 Task: Find connections with filter location Séguéla with filter topic #HRwith filter profile language French with filter current company Extreme Networks with filter school Loyola School Jamshedpur with filter industry Oil and Gas with filter service category Grant Writing with filter keywords title Managing Partner
Action: Mouse moved to (602, 89)
Screenshot: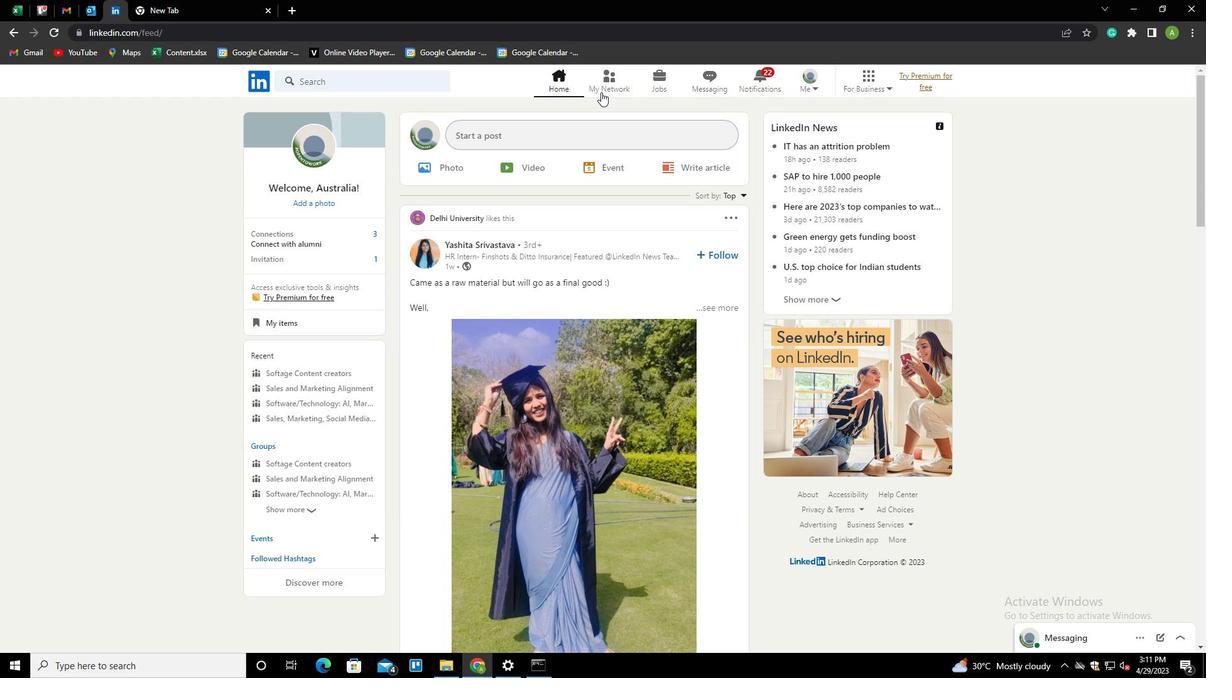 
Action: Mouse pressed left at (602, 89)
Screenshot: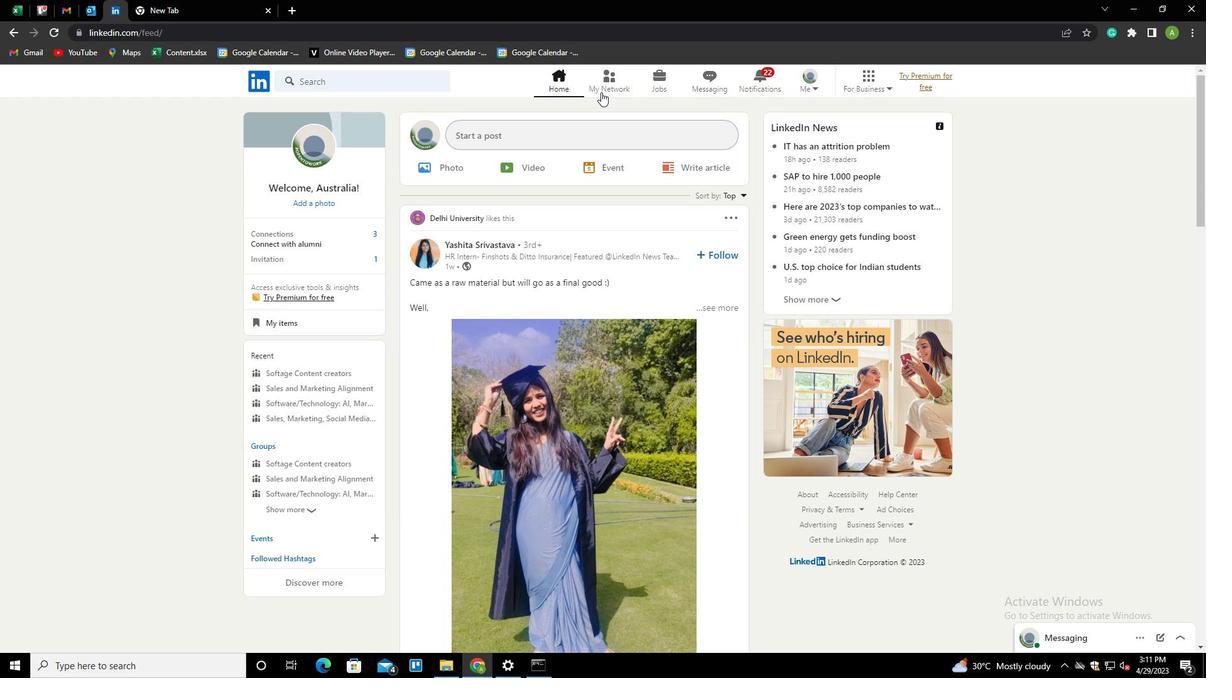 
Action: Mouse moved to (333, 157)
Screenshot: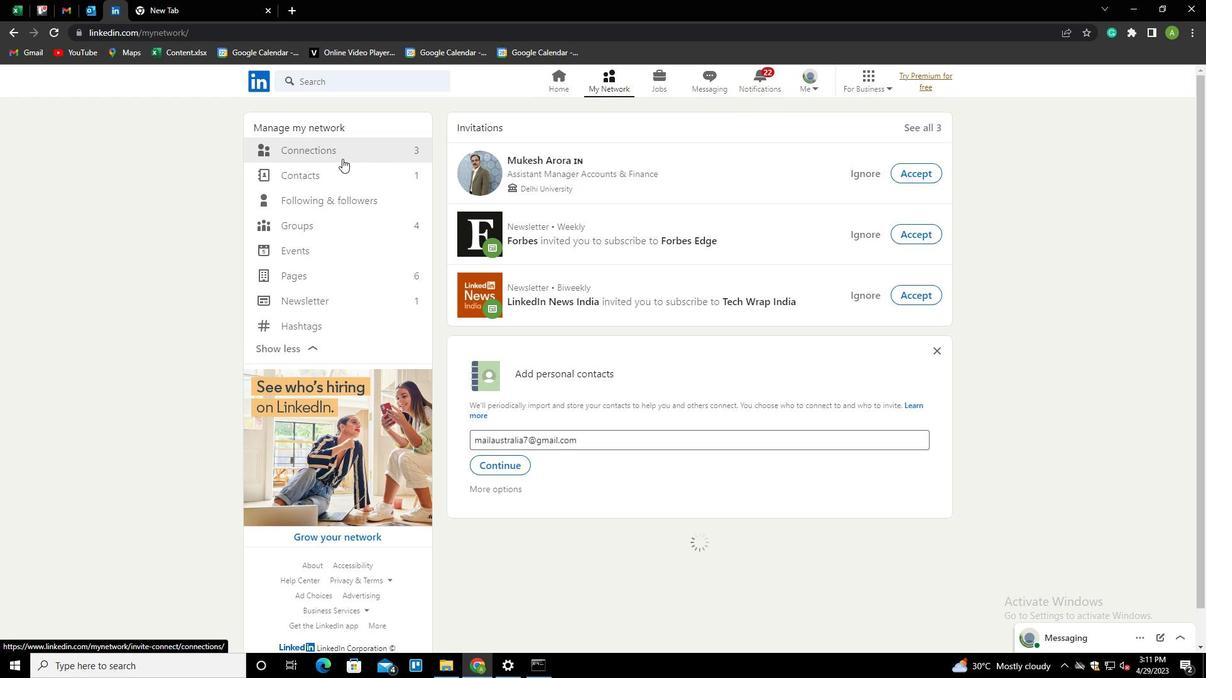 
Action: Mouse pressed left at (333, 157)
Screenshot: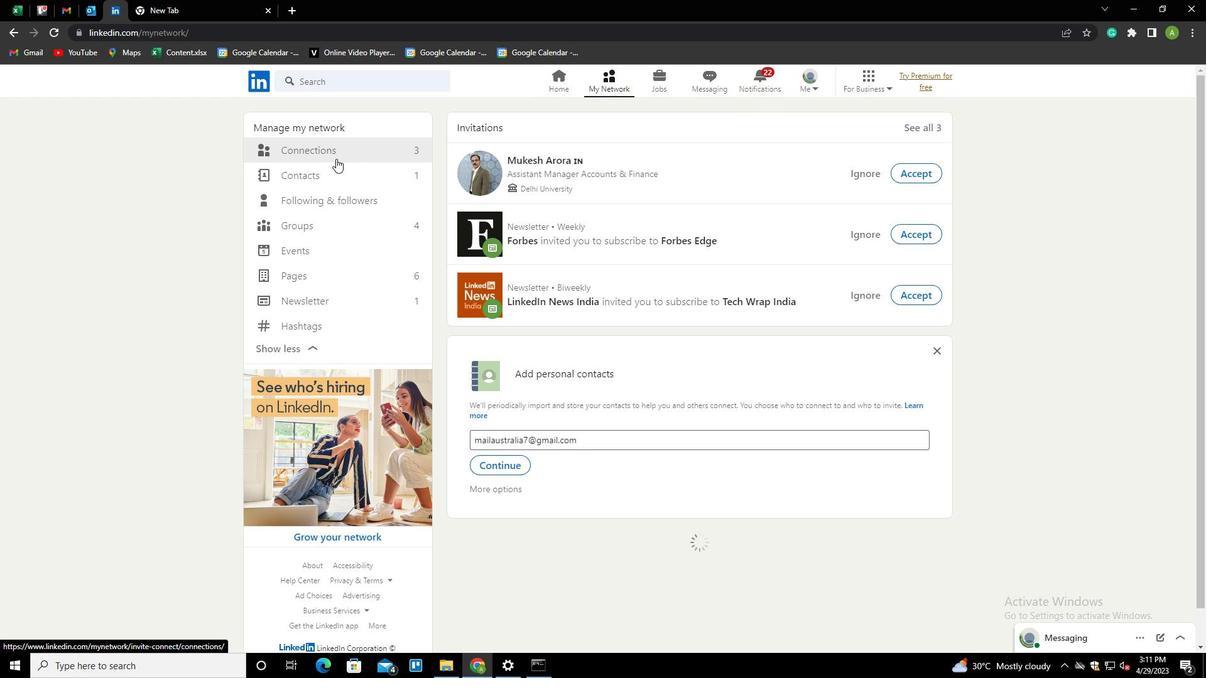 
Action: Mouse moved to (686, 152)
Screenshot: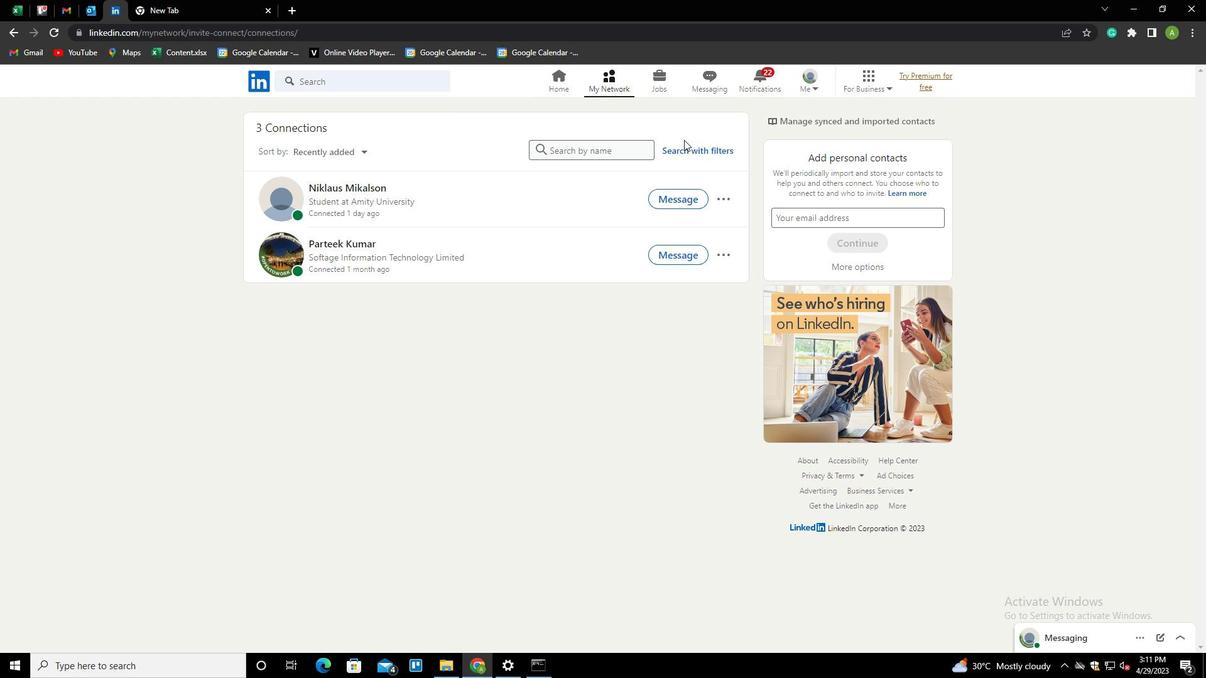 
Action: Mouse pressed left at (686, 152)
Screenshot: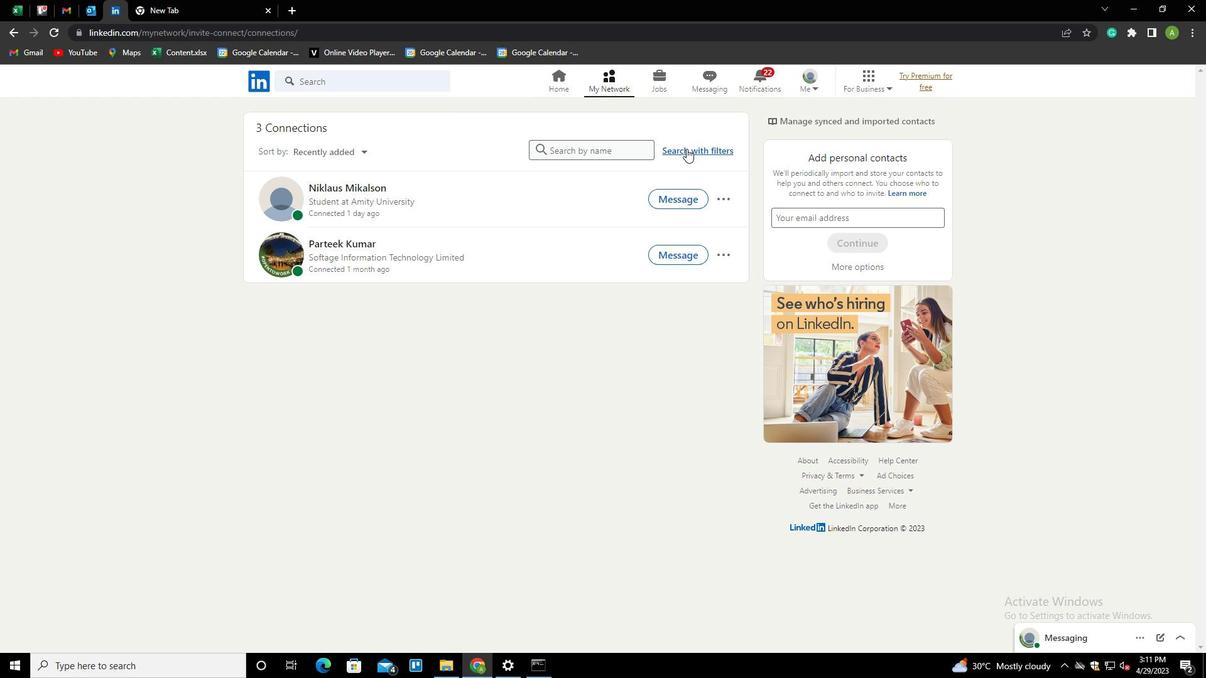 
Action: Mouse moved to (646, 116)
Screenshot: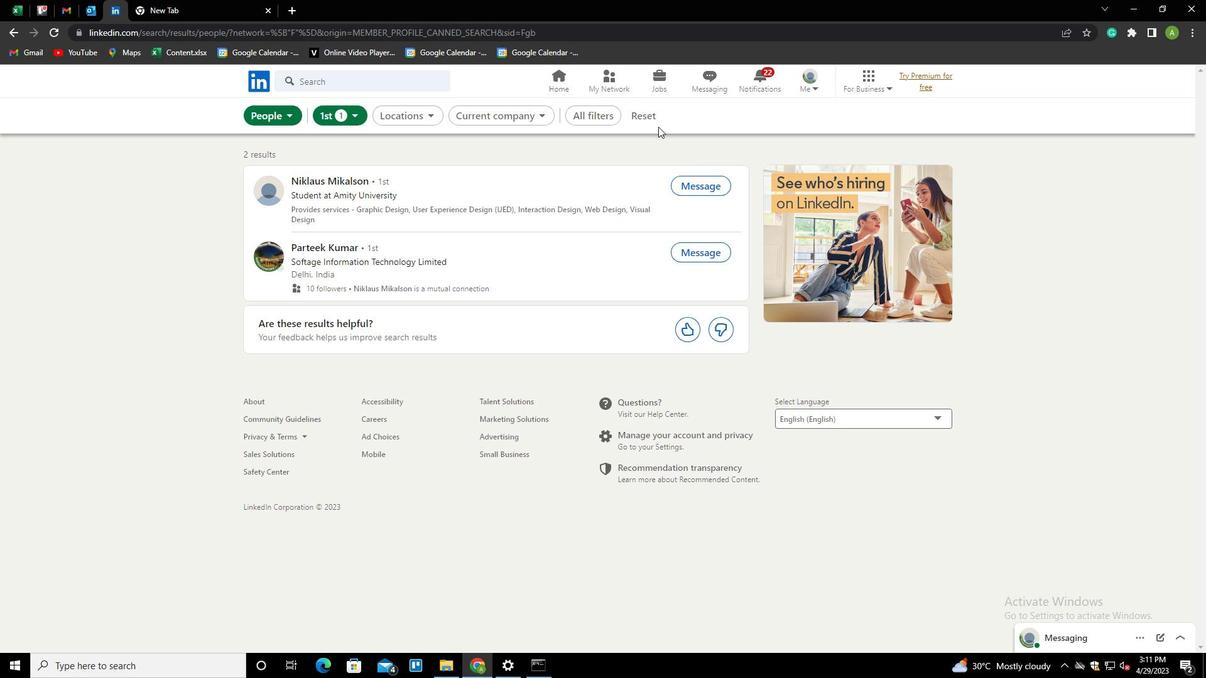 
Action: Mouse pressed left at (646, 116)
Screenshot: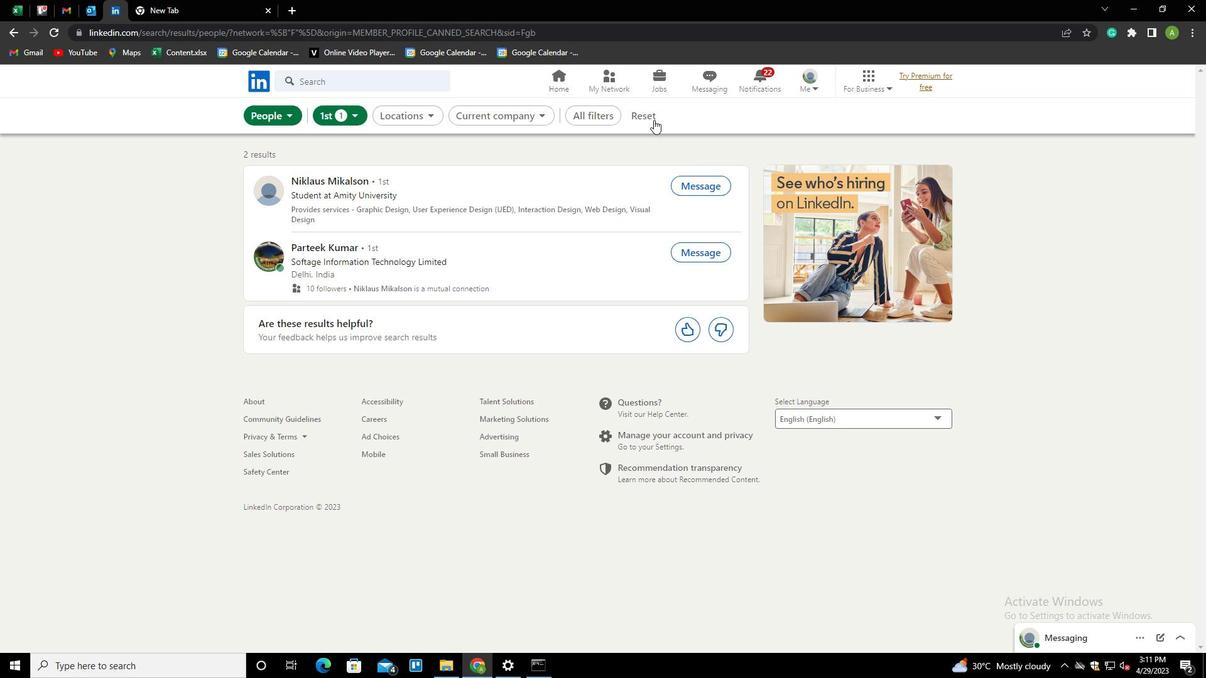 
Action: Mouse moved to (618, 115)
Screenshot: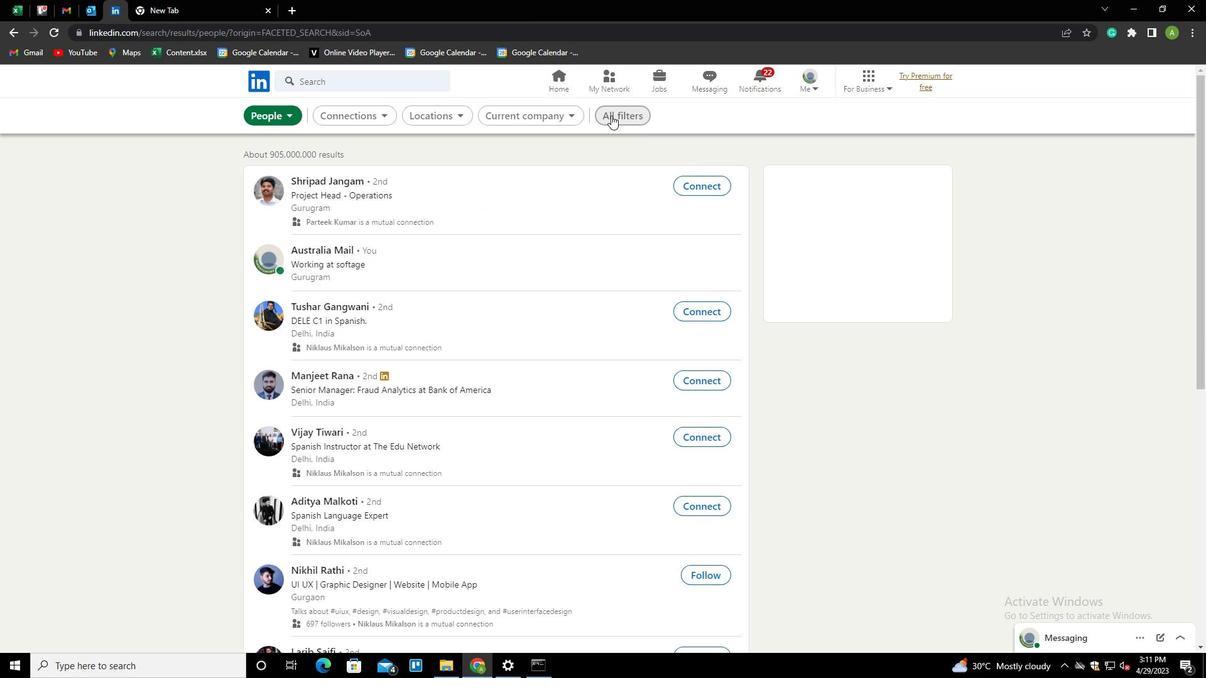 
Action: Mouse pressed left at (618, 115)
Screenshot: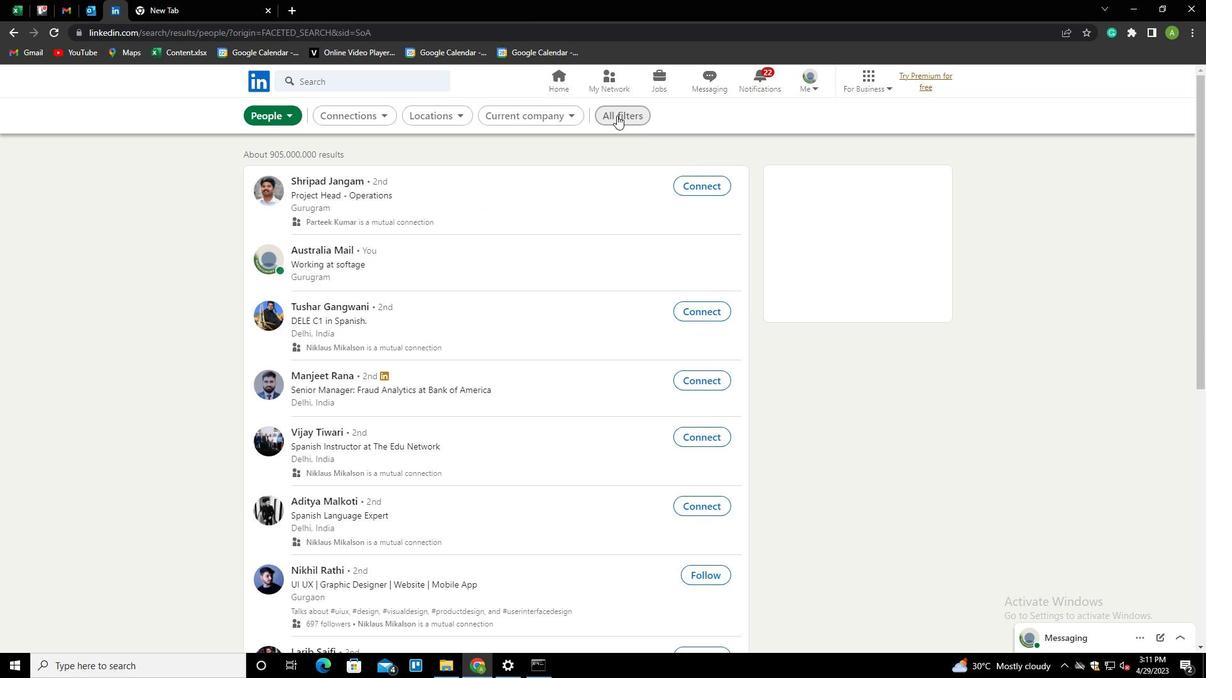 
Action: Mouse moved to (1104, 386)
Screenshot: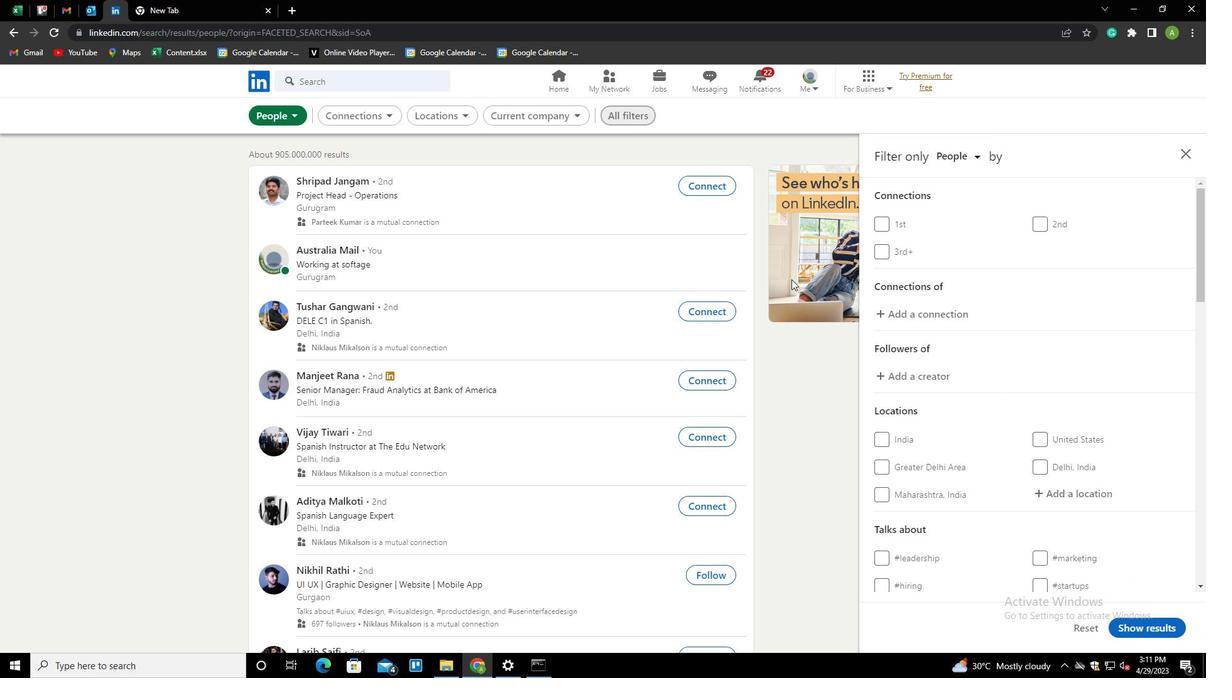 
Action: Mouse scrolled (1104, 385) with delta (0, 0)
Screenshot: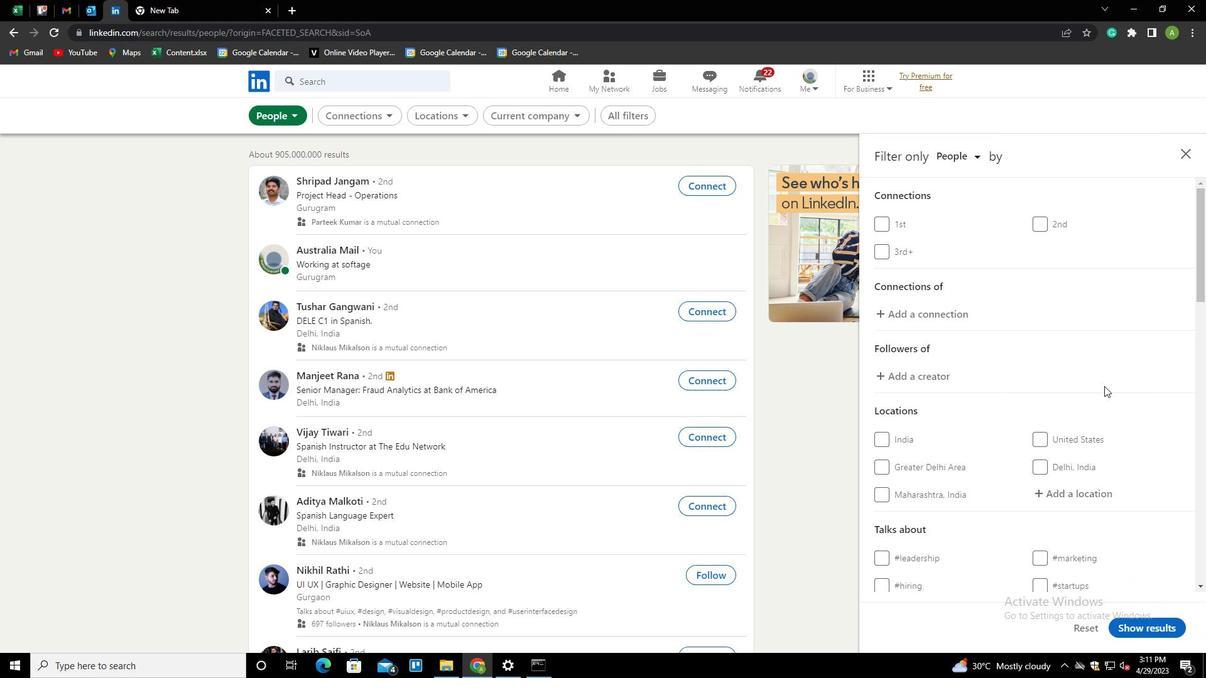 
Action: Mouse scrolled (1104, 385) with delta (0, 0)
Screenshot: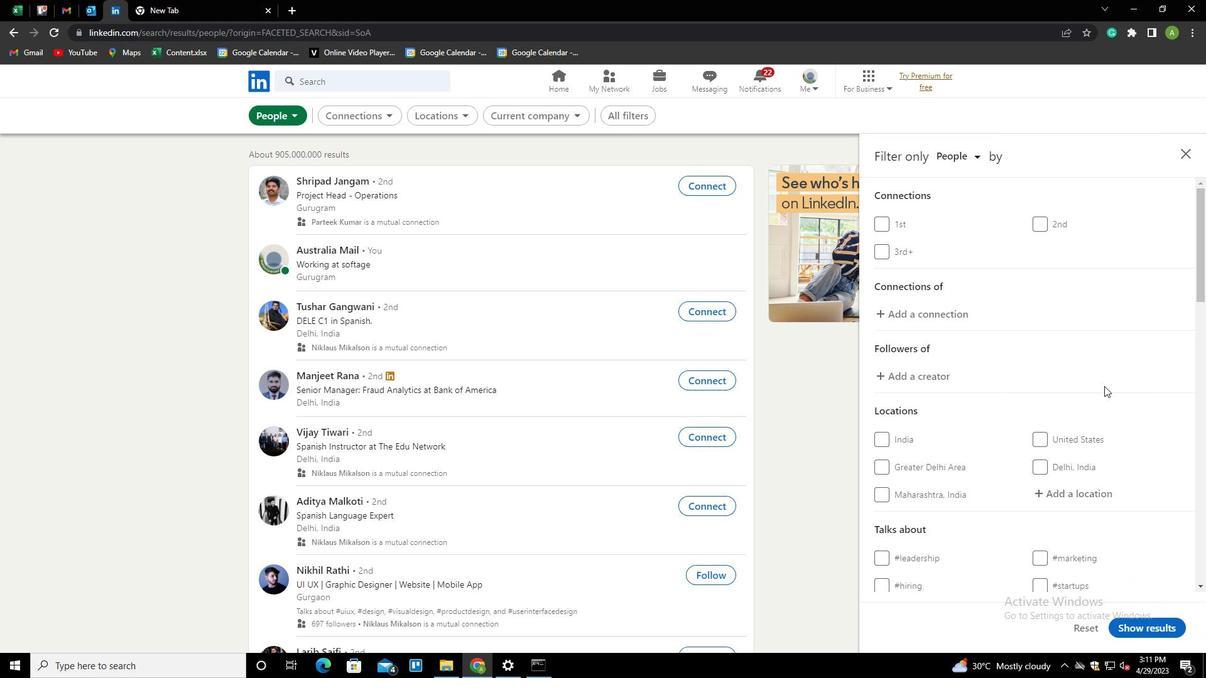 
Action: Mouse moved to (1063, 368)
Screenshot: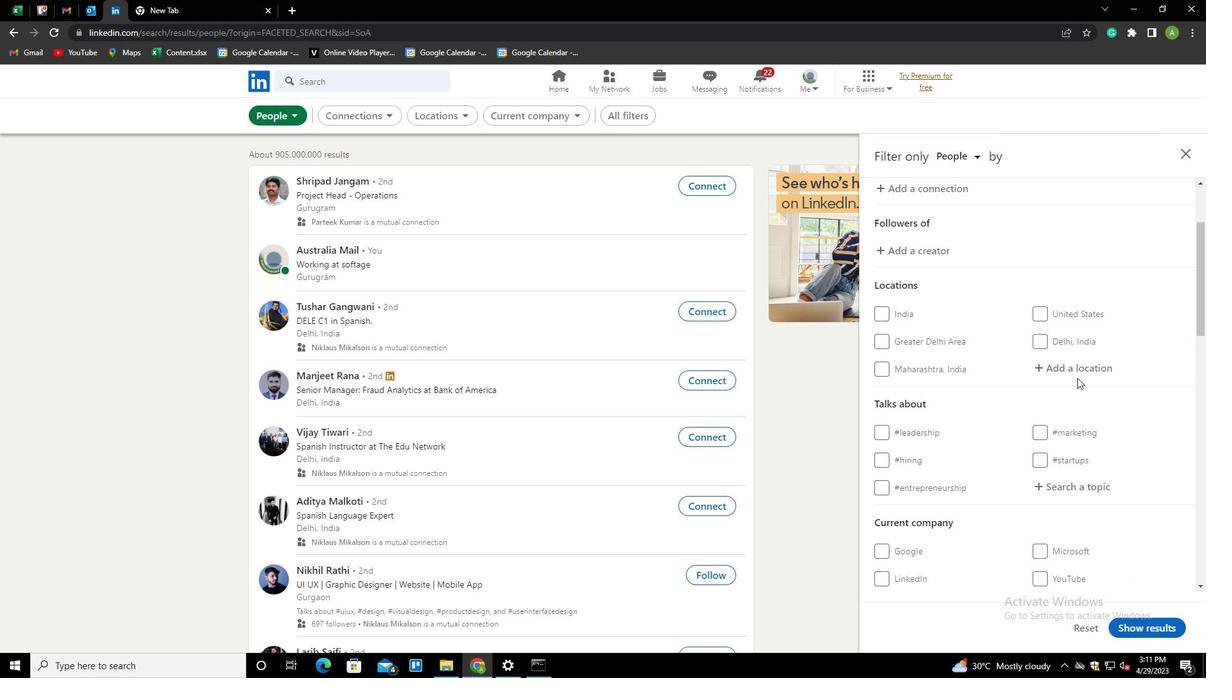 
Action: Mouse pressed left at (1063, 368)
Screenshot: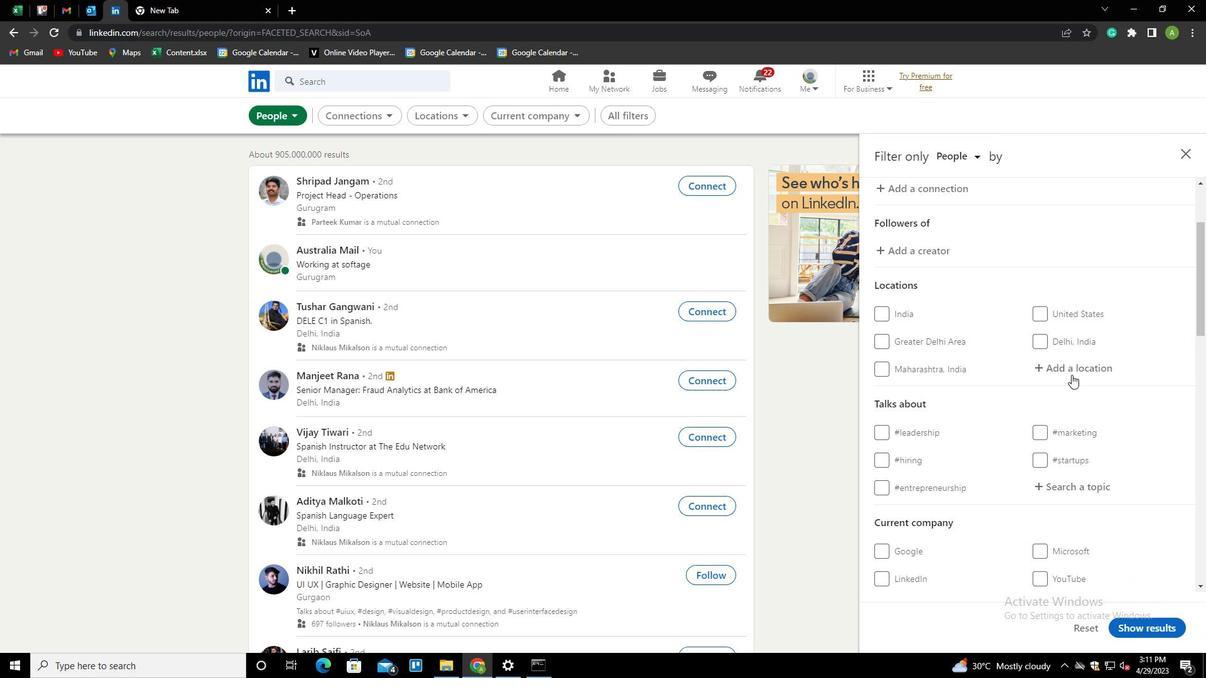 
Action: Mouse moved to (1064, 368)
Screenshot: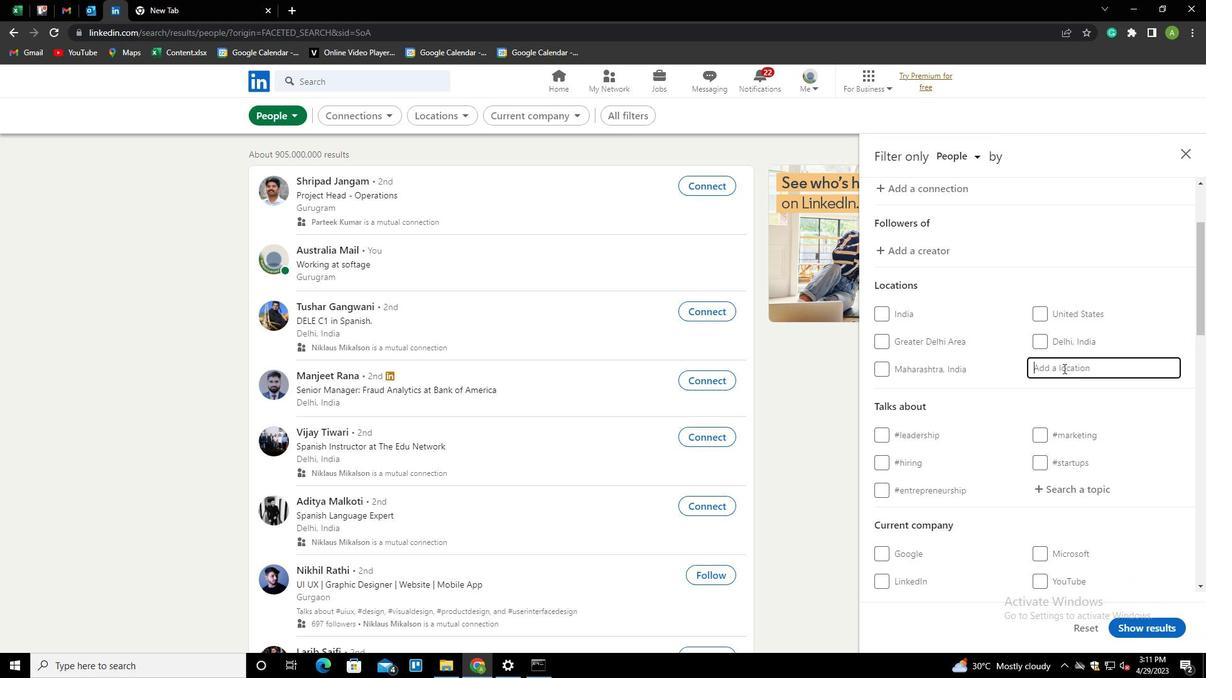 
Action: Mouse pressed left at (1064, 368)
Screenshot: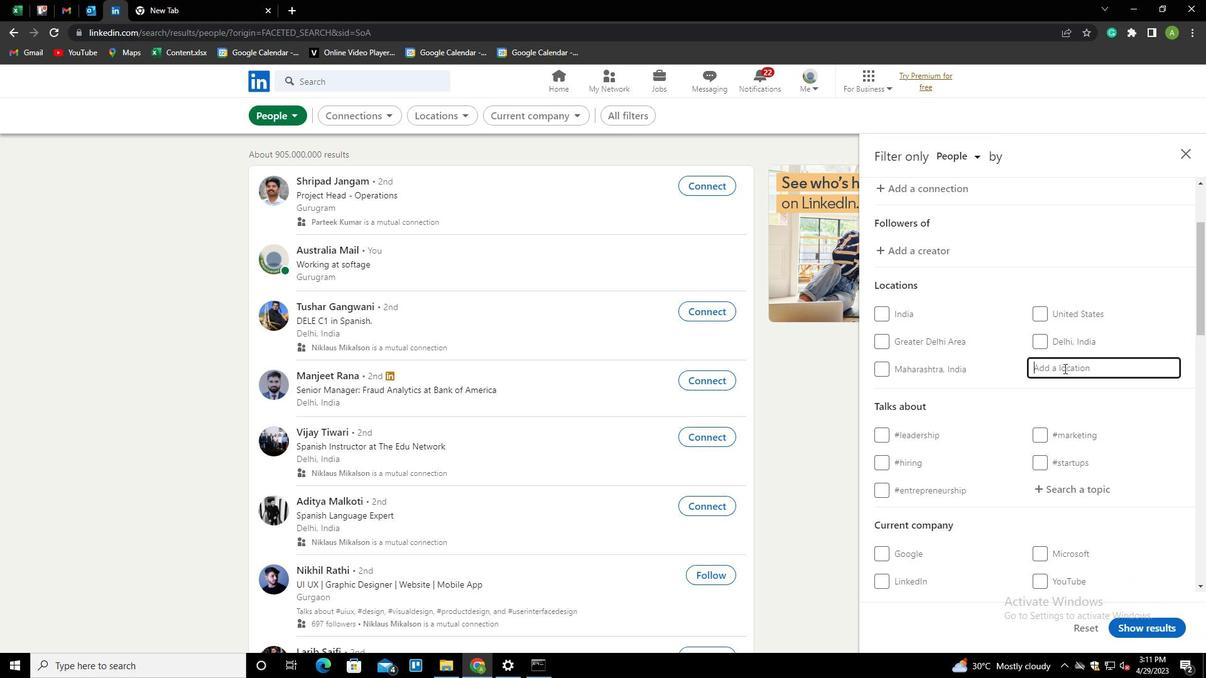 
Action: Key pressed <Key.shift>SEGUELA
Screenshot: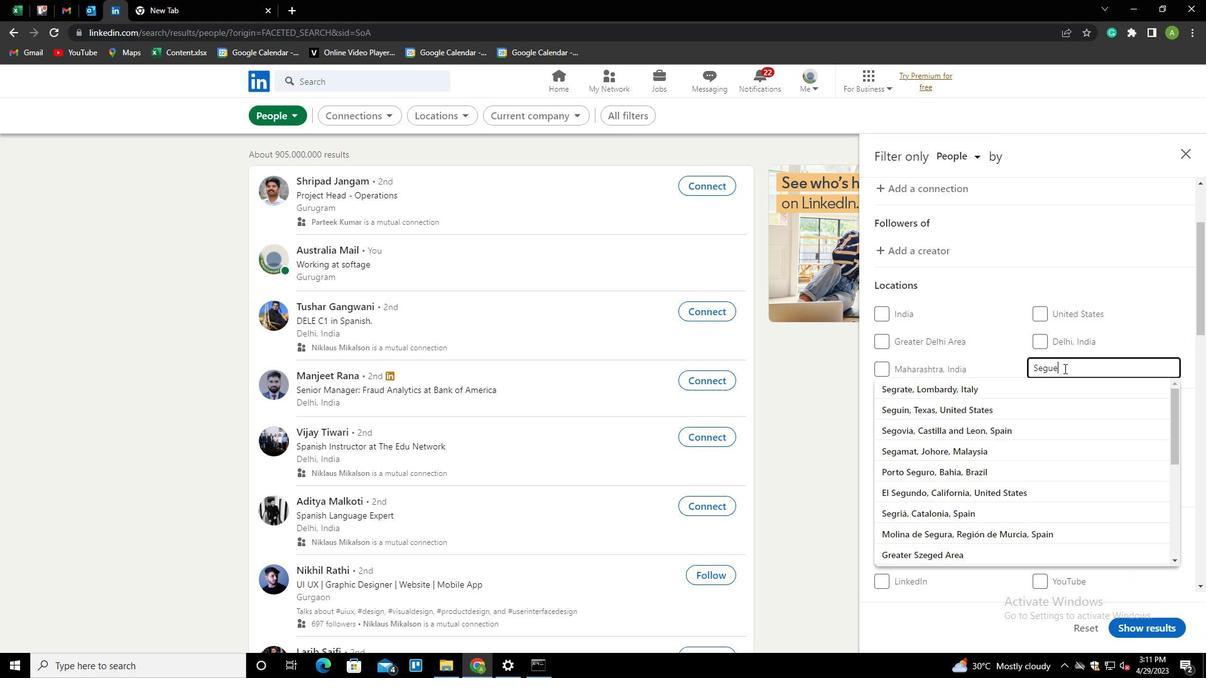 
Action: Mouse moved to (1150, 426)
Screenshot: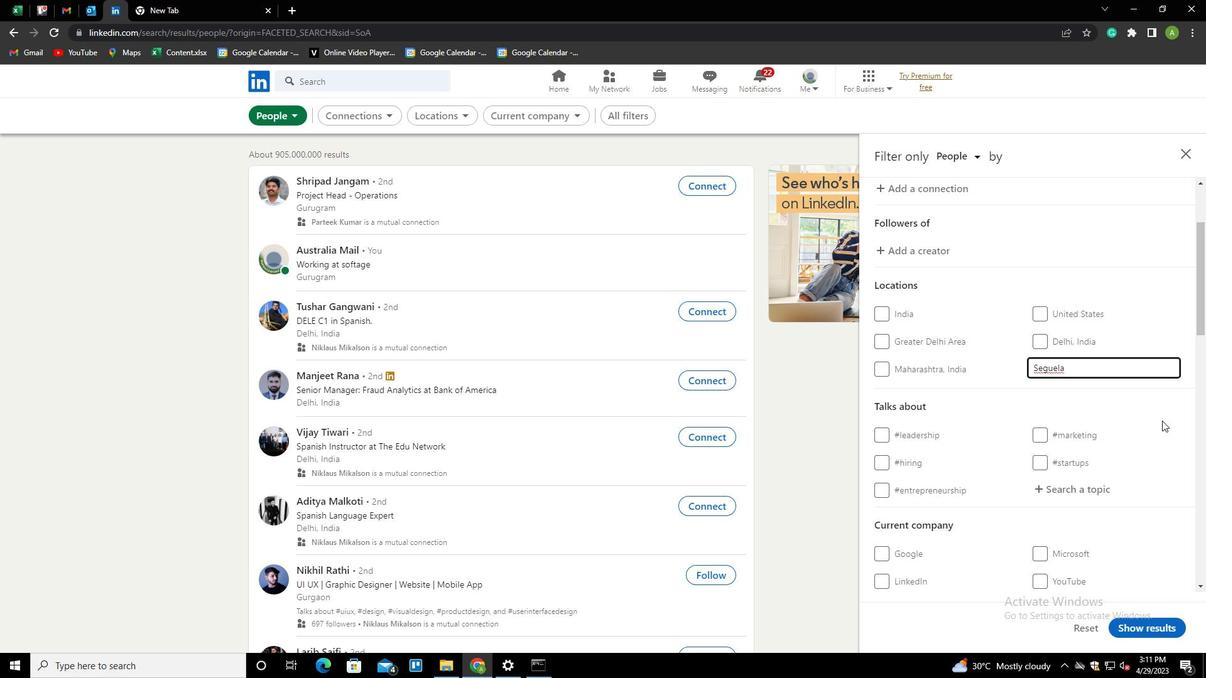 
Action: Mouse pressed left at (1150, 426)
Screenshot: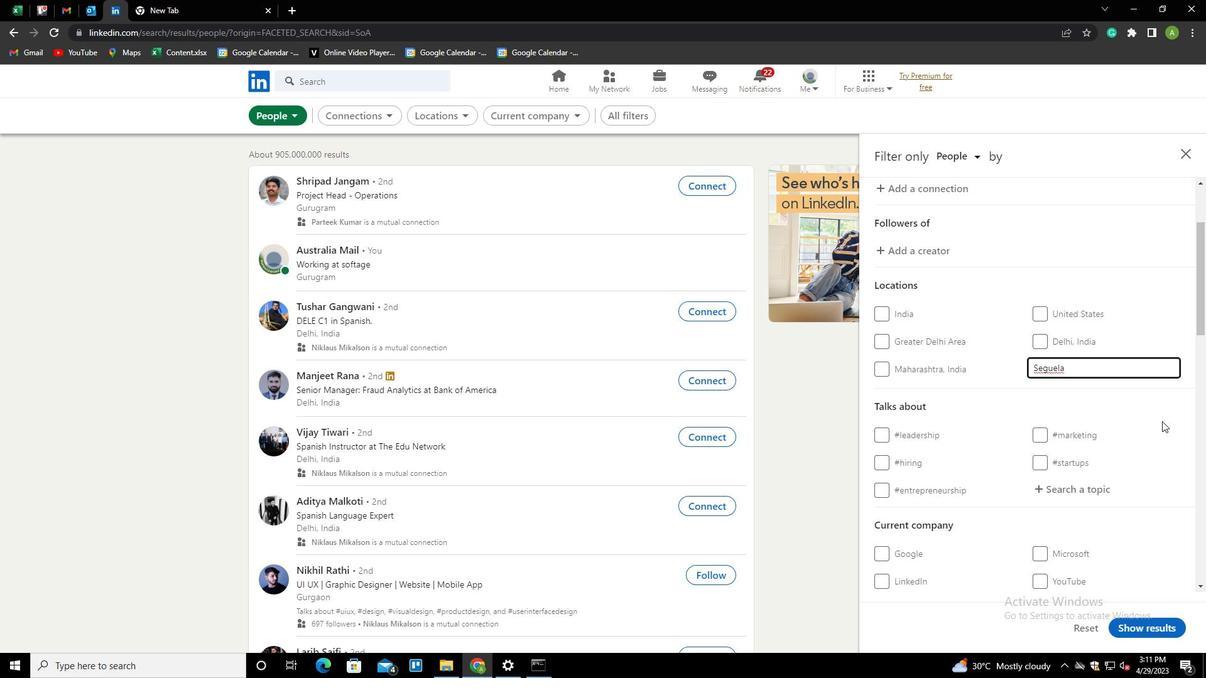 
Action: Mouse moved to (1091, 493)
Screenshot: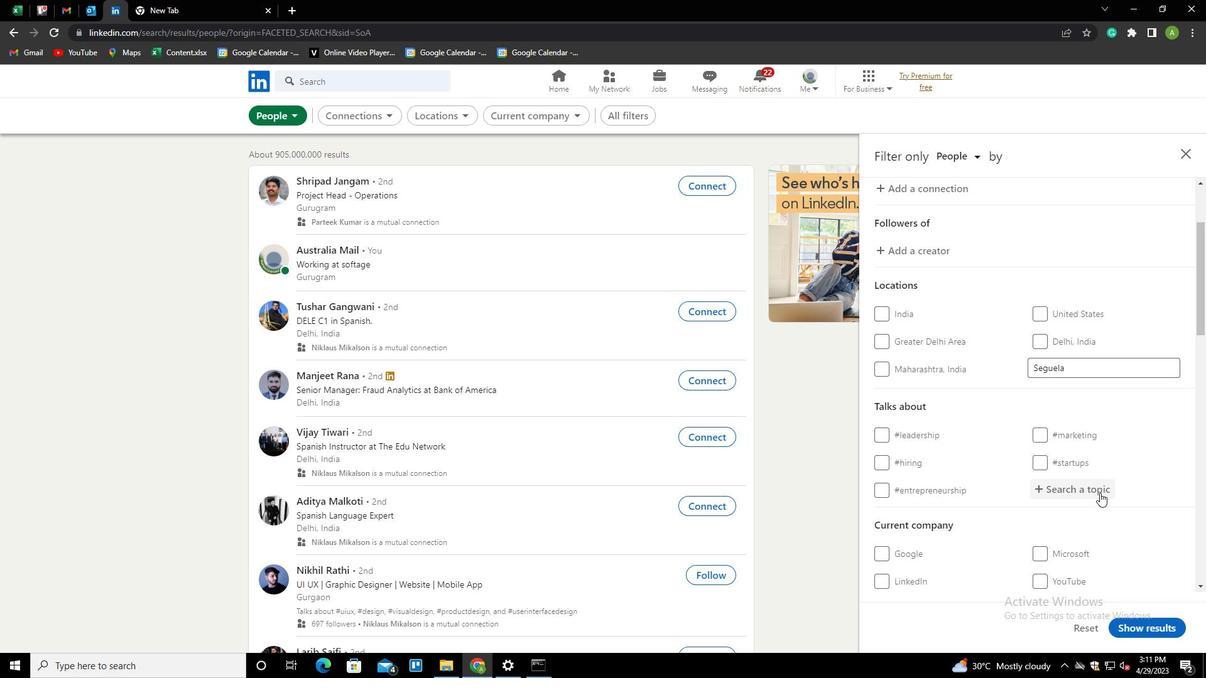
Action: Mouse pressed left at (1091, 493)
Screenshot: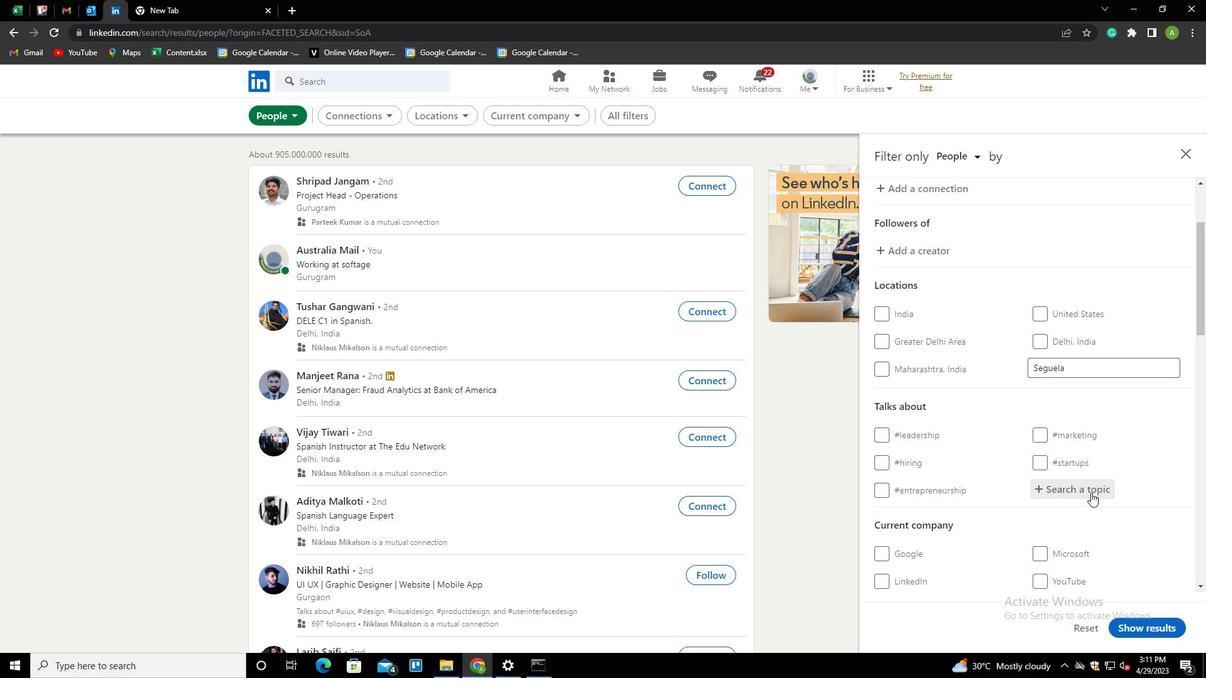 
Action: Key pressed <Key.shift><Key.shift><Key.shift><Key.shift><Key.shift>G<Key.backspace>HR<Key.down><Key.enter>
Screenshot: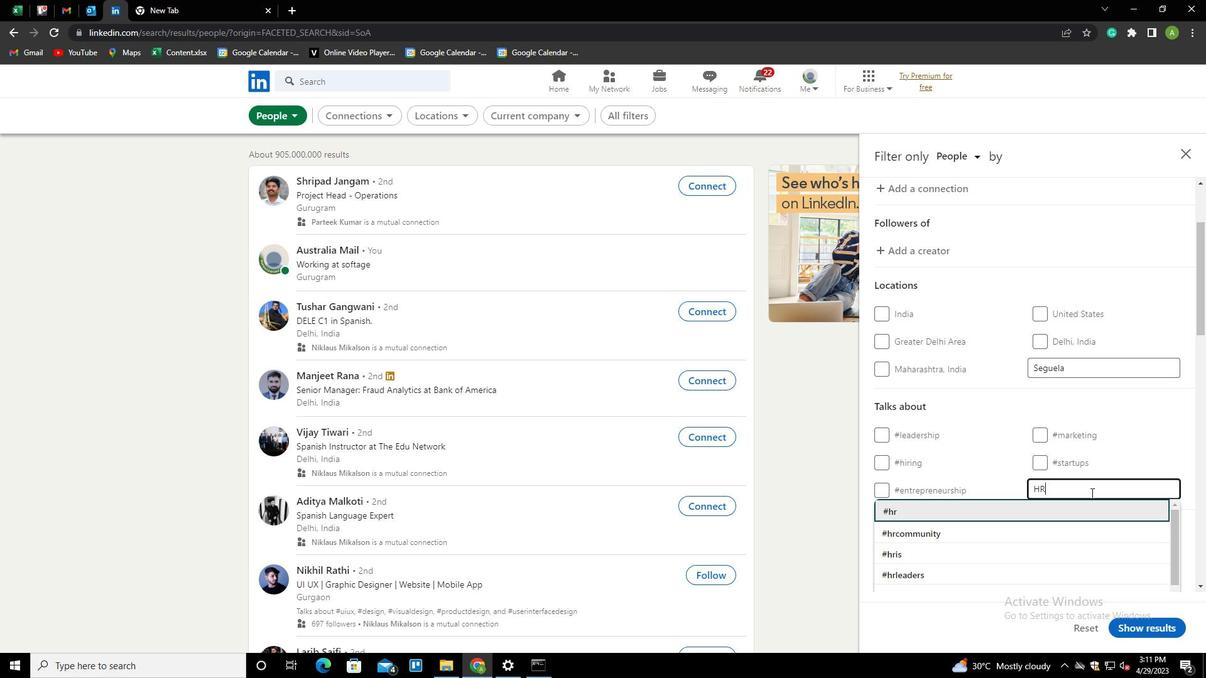 
Action: Mouse scrolled (1091, 492) with delta (0, 0)
Screenshot: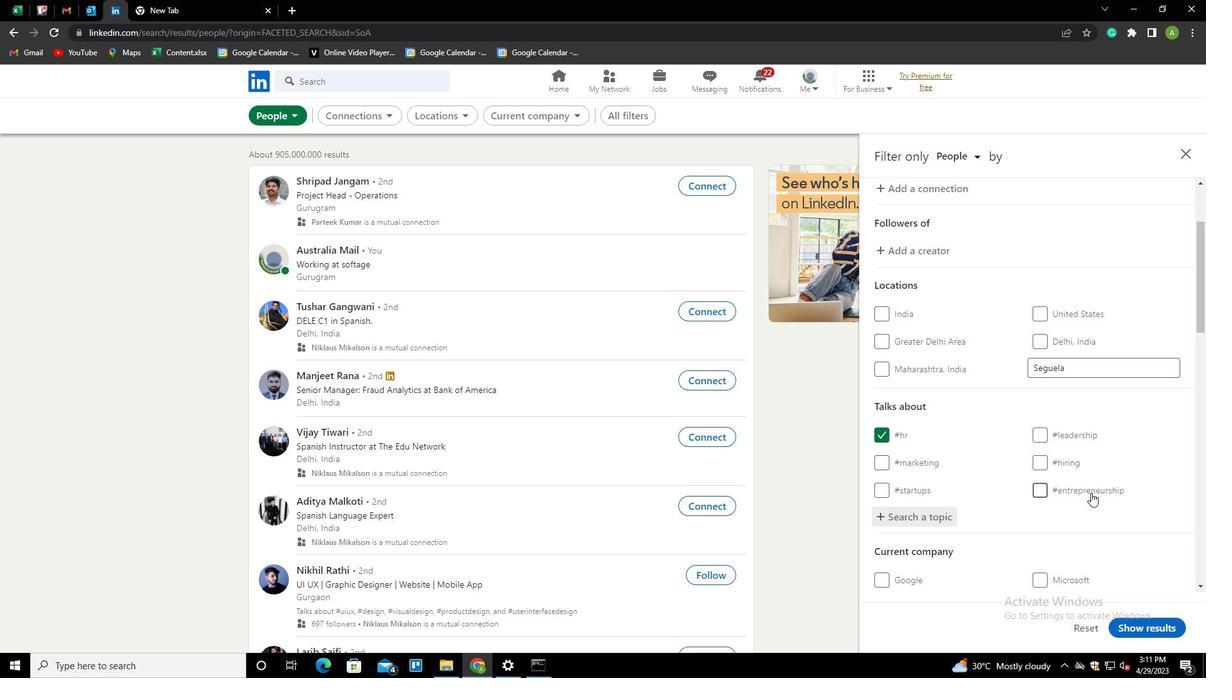 
Action: Mouse scrolled (1091, 492) with delta (0, 0)
Screenshot: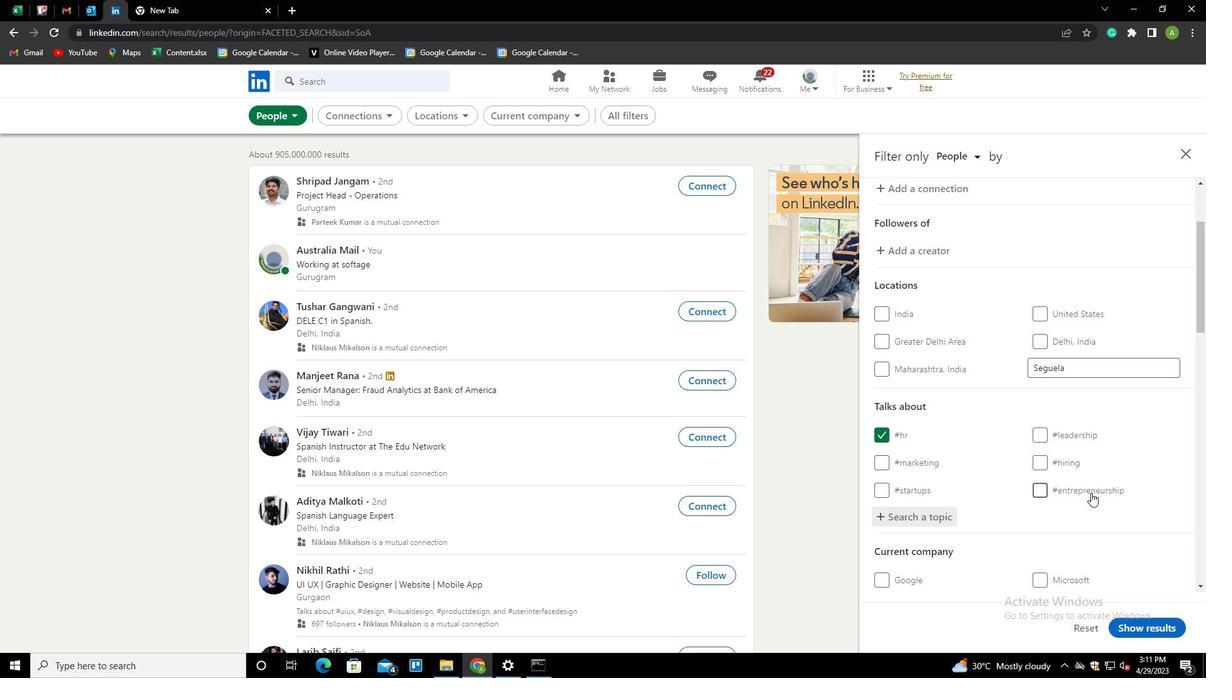 
Action: Mouse scrolled (1091, 492) with delta (0, 0)
Screenshot: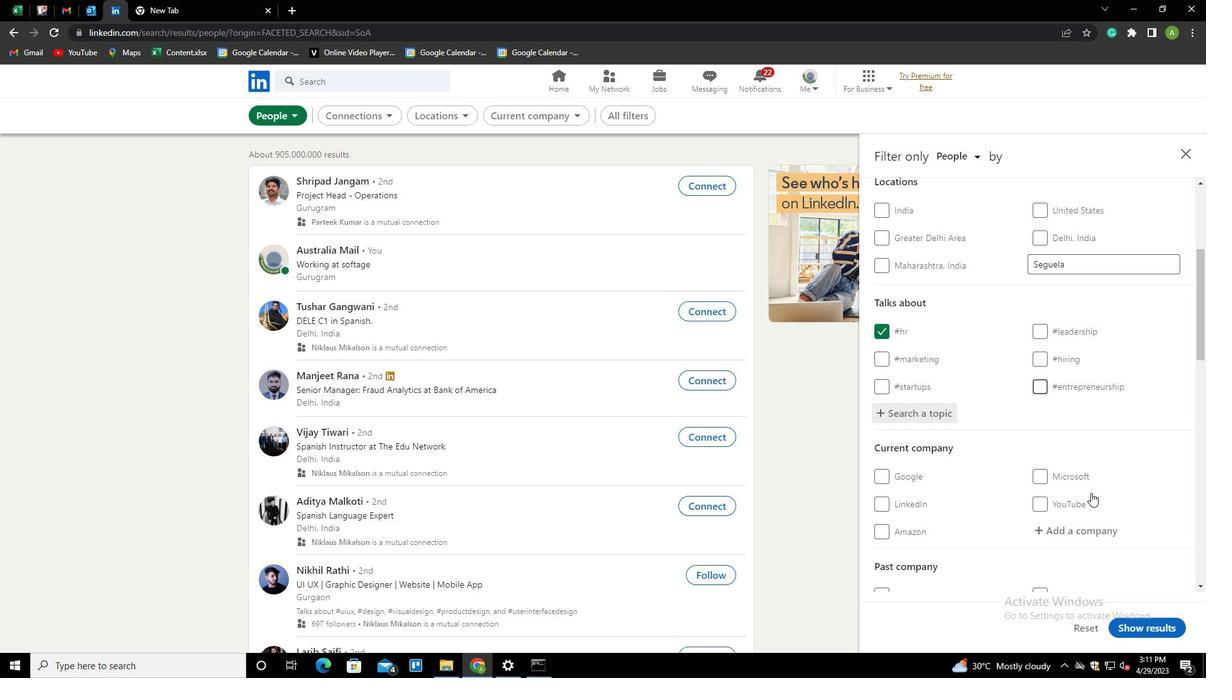 
Action: Mouse scrolled (1091, 492) with delta (0, 0)
Screenshot: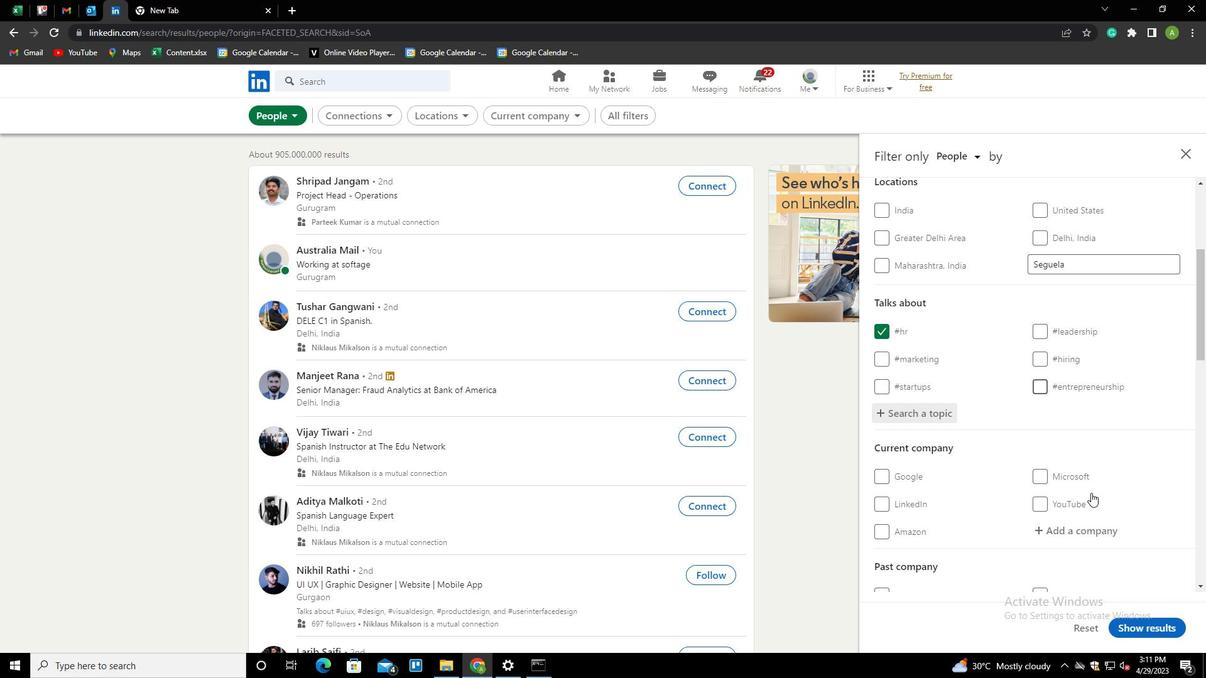 
Action: Mouse scrolled (1091, 492) with delta (0, 0)
Screenshot: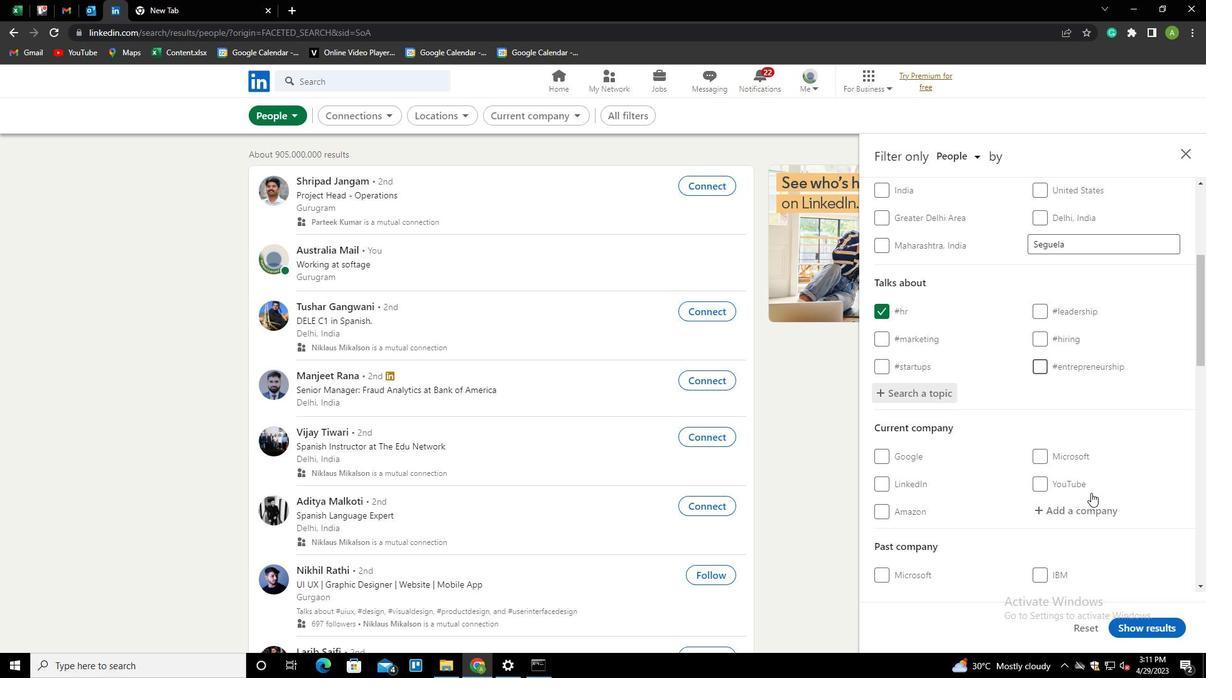 
Action: Mouse scrolled (1091, 492) with delta (0, 0)
Screenshot: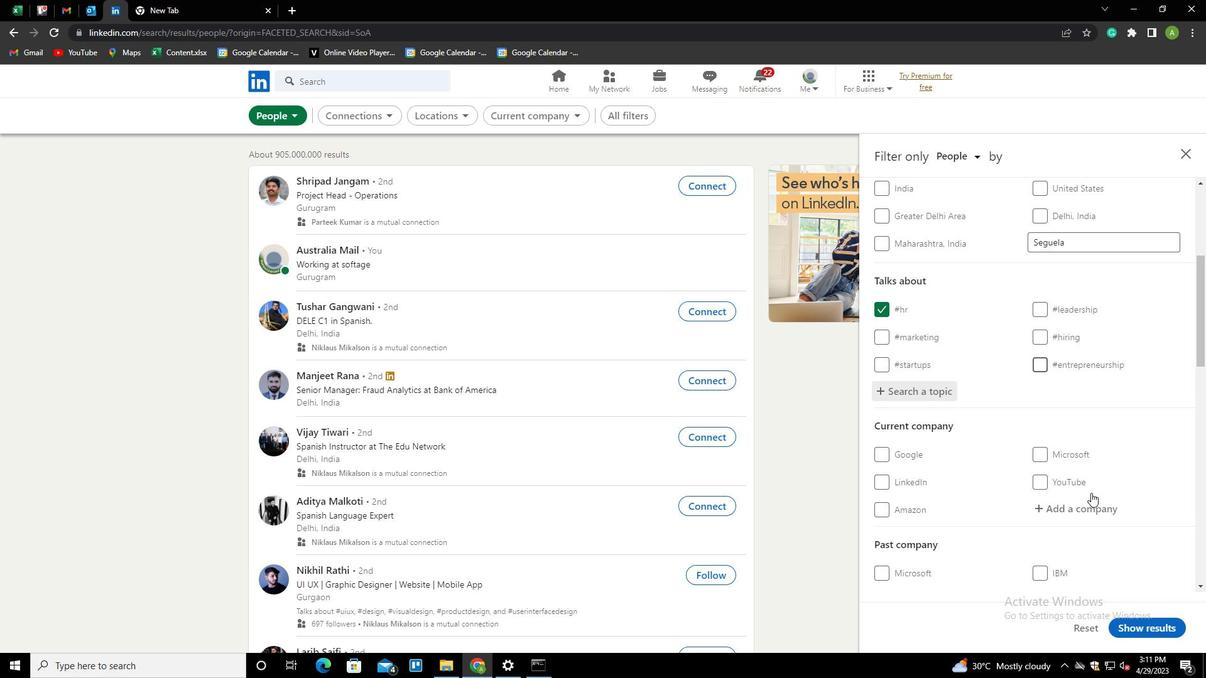 
Action: Mouse scrolled (1091, 492) with delta (0, 0)
Screenshot: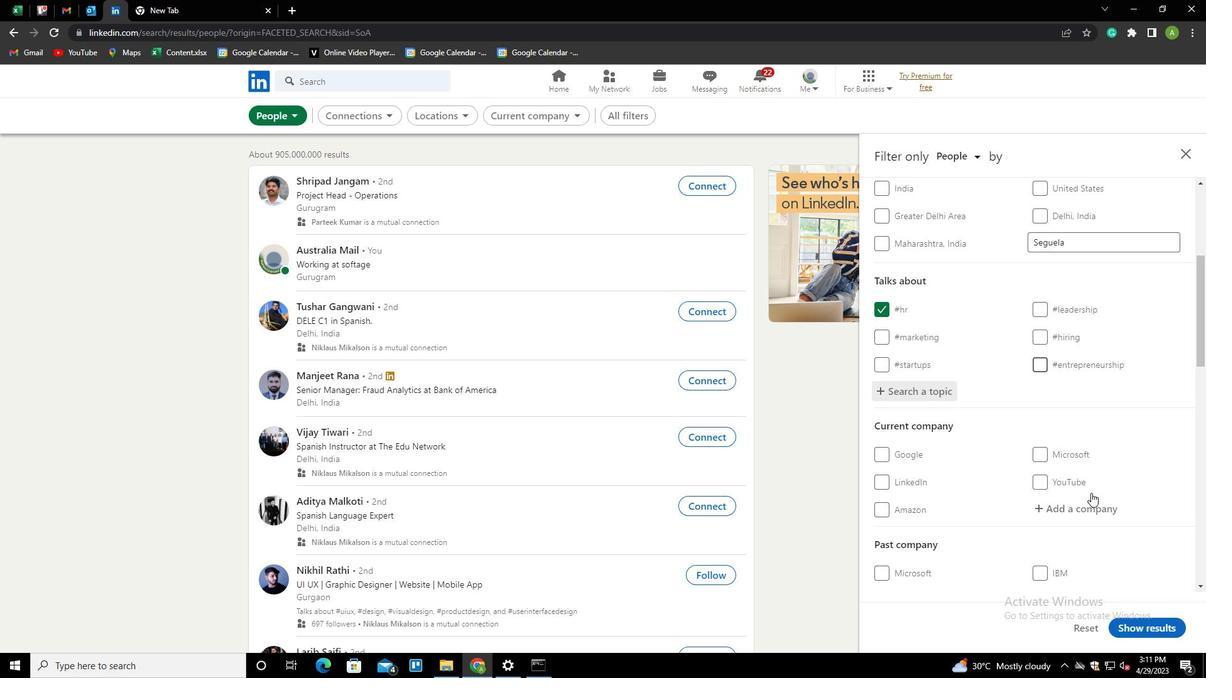 
Action: Mouse scrolled (1091, 492) with delta (0, 0)
Screenshot: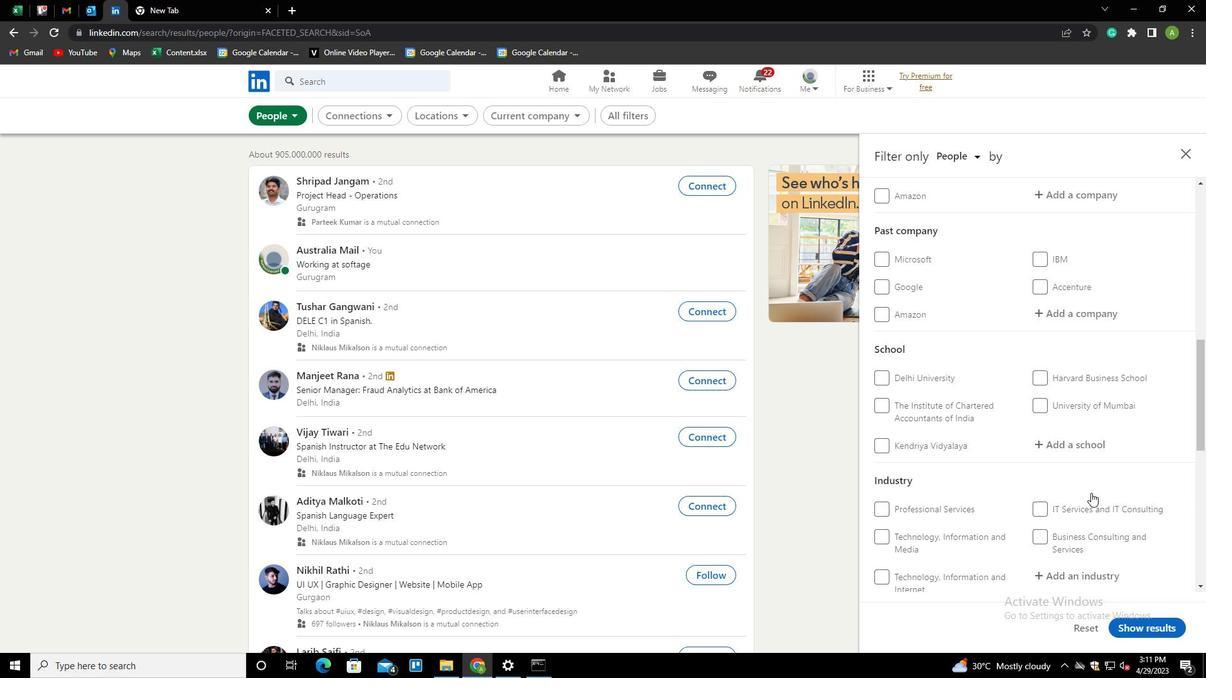 
Action: Mouse scrolled (1091, 492) with delta (0, 0)
Screenshot: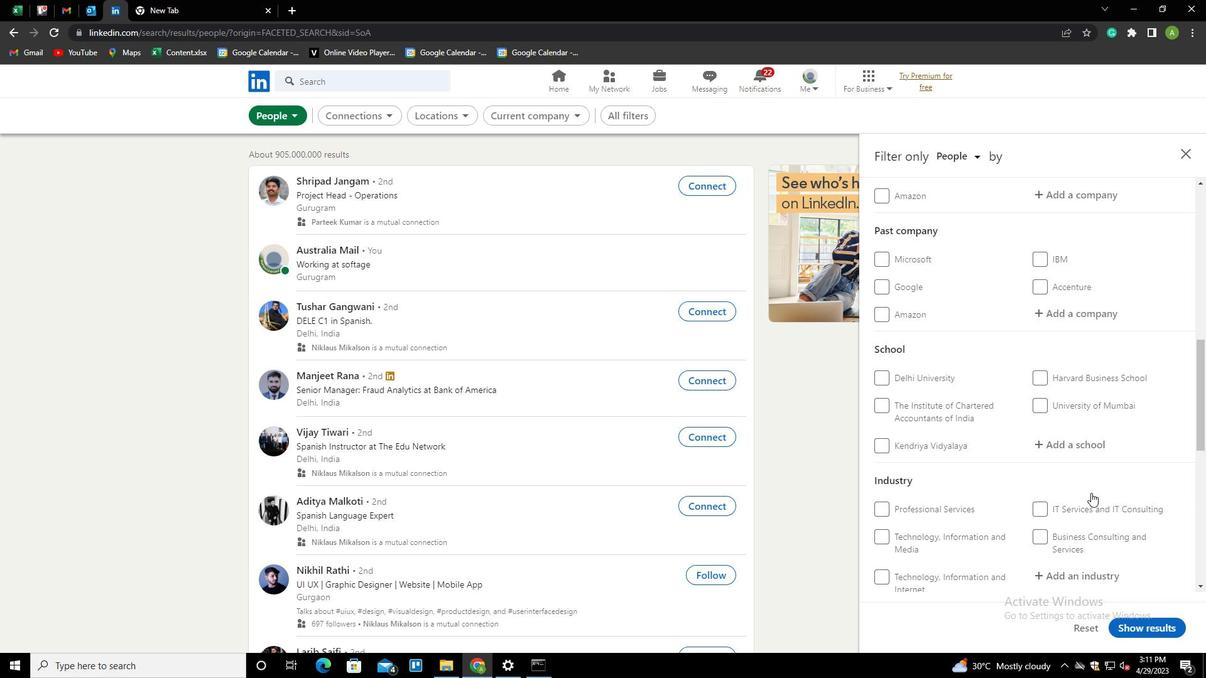 
Action: Mouse scrolled (1091, 492) with delta (0, 0)
Screenshot: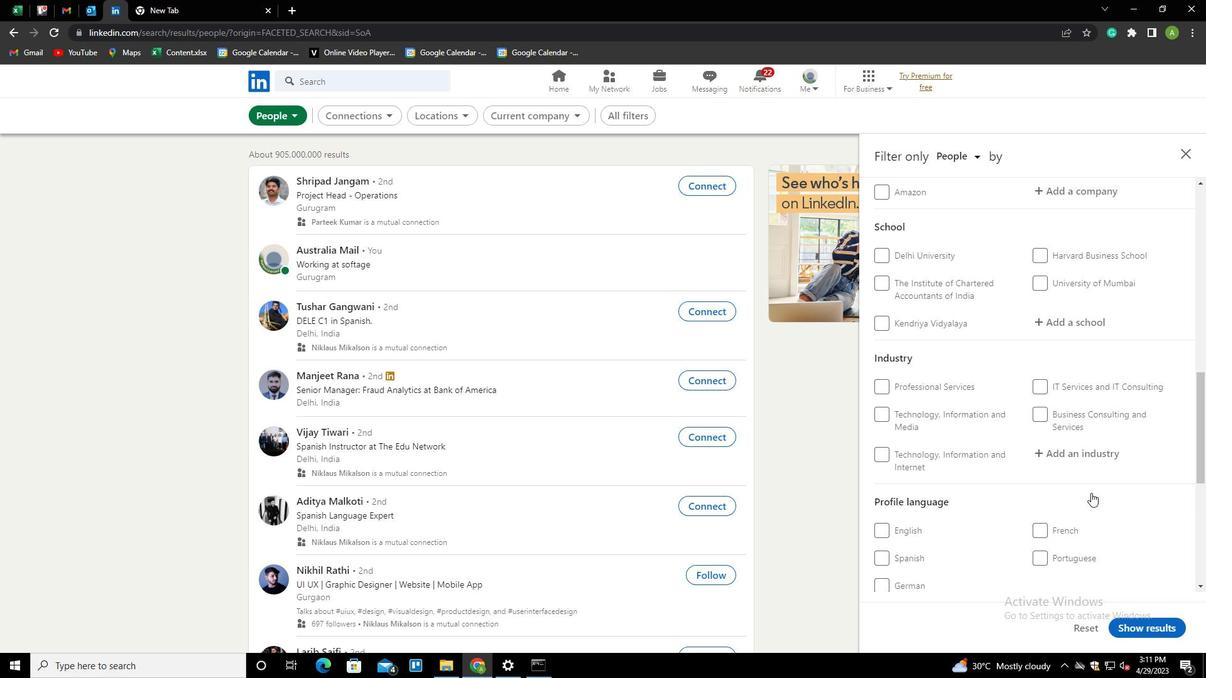 
Action: Mouse moved to (1040, 468)
Screenshot: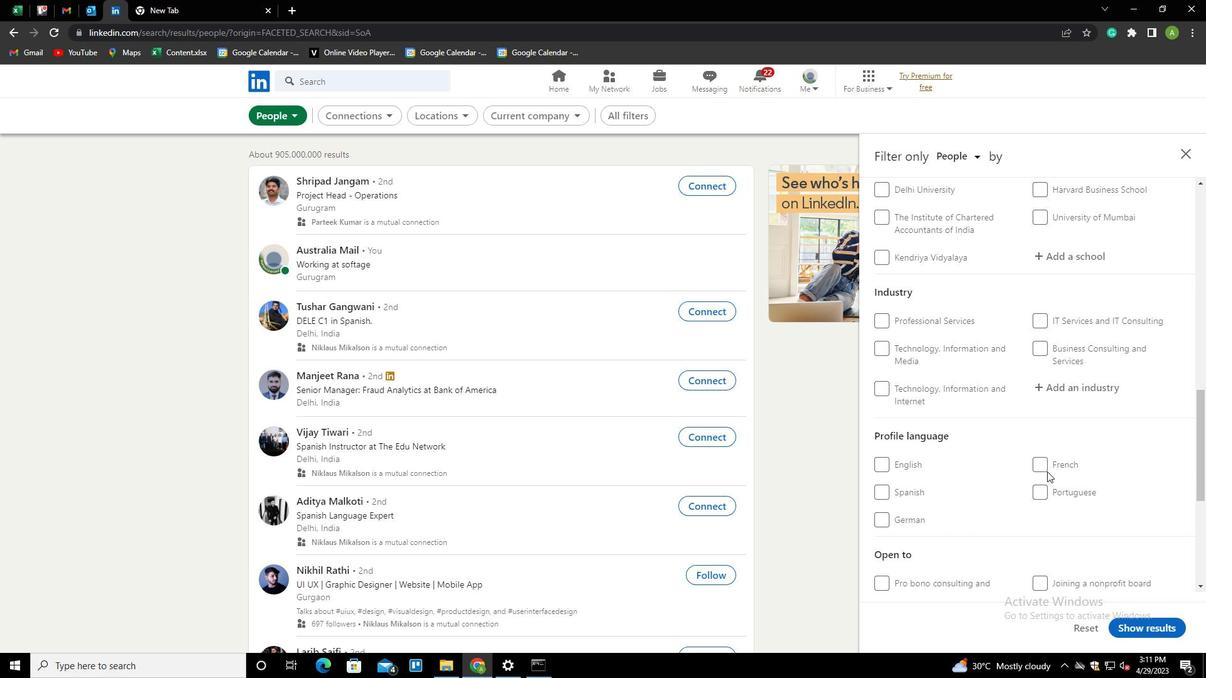 
Action: Mouse pressed left at (1040, 468)
Screenshot: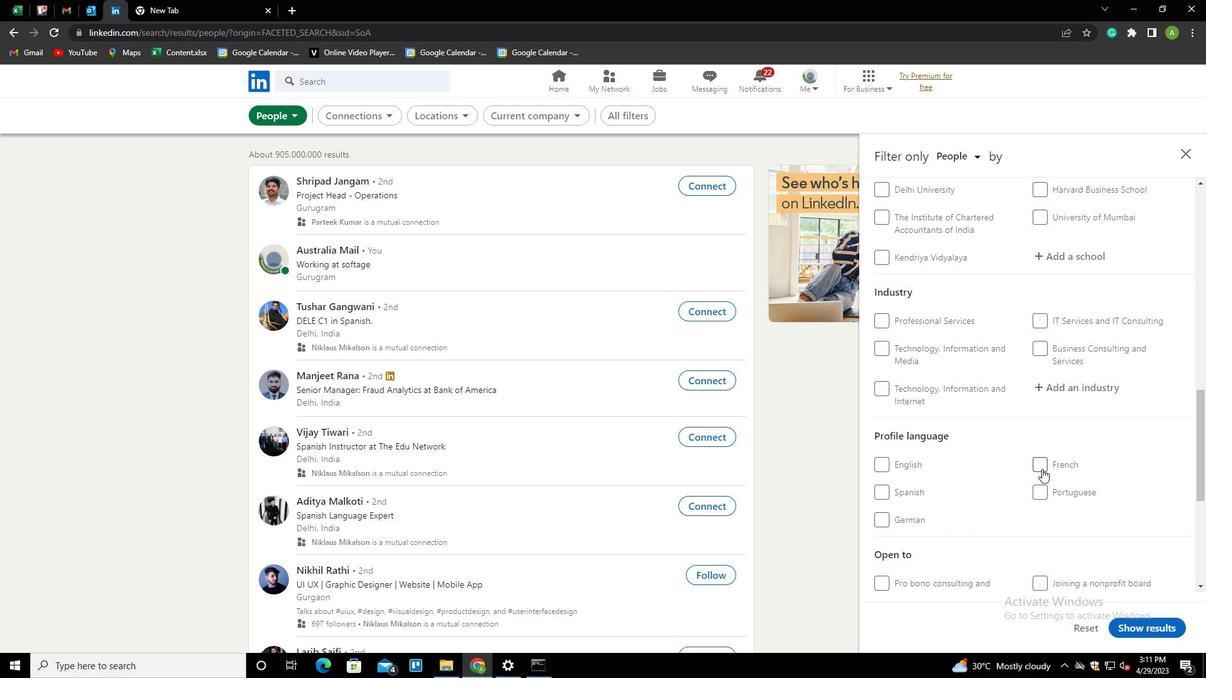
Action: Mouse moved to (1079, 475)
Screenshot: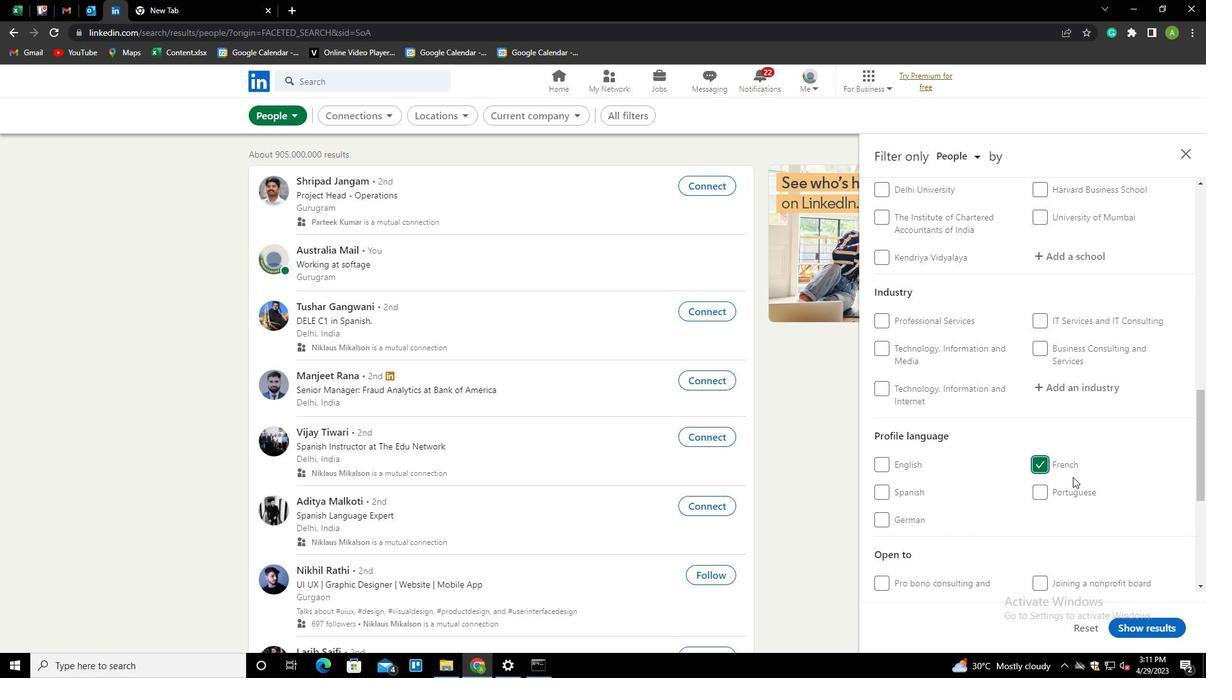 
Action: Mouse scrolled (1079, 476) with delta (0, 0)
Screenshot: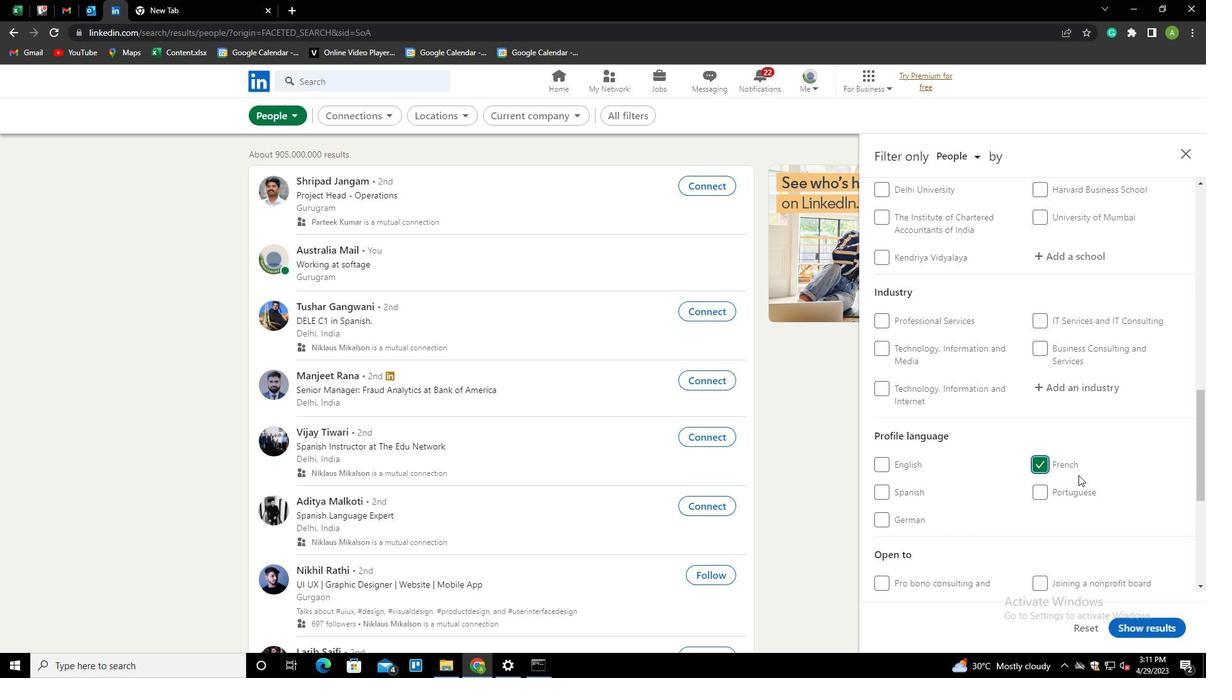 
Action: Mouse scrolled (1079, 476) with delta (0, 0)
Screenshot: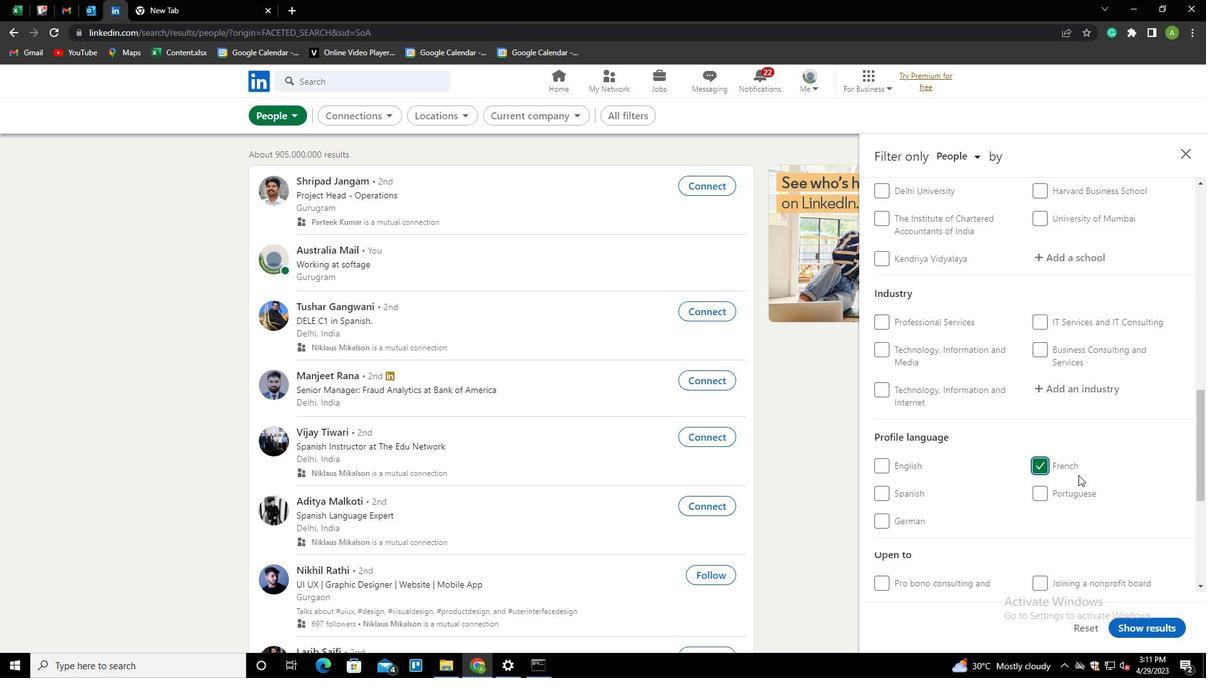 
Action: Mouse scrolled (1079, 476) with delta (0, 0)
Screenshot: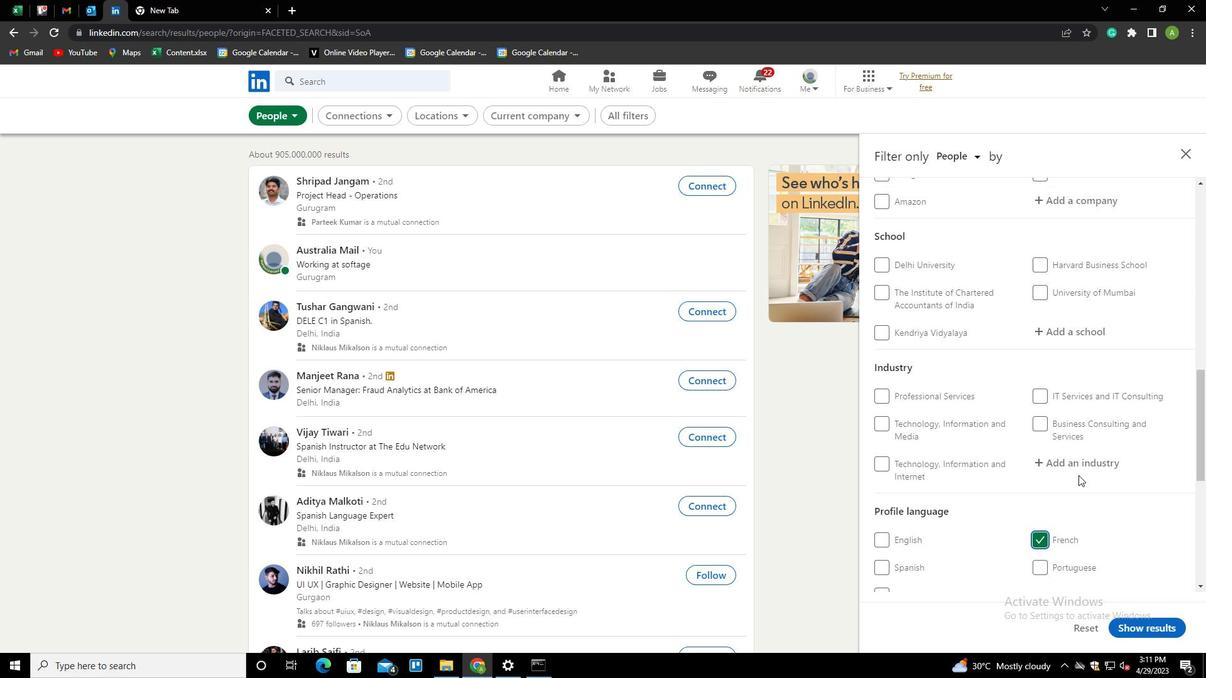 
Action: Mouse scrolled (1079, 476) with delta (0, 0)
Screenshot: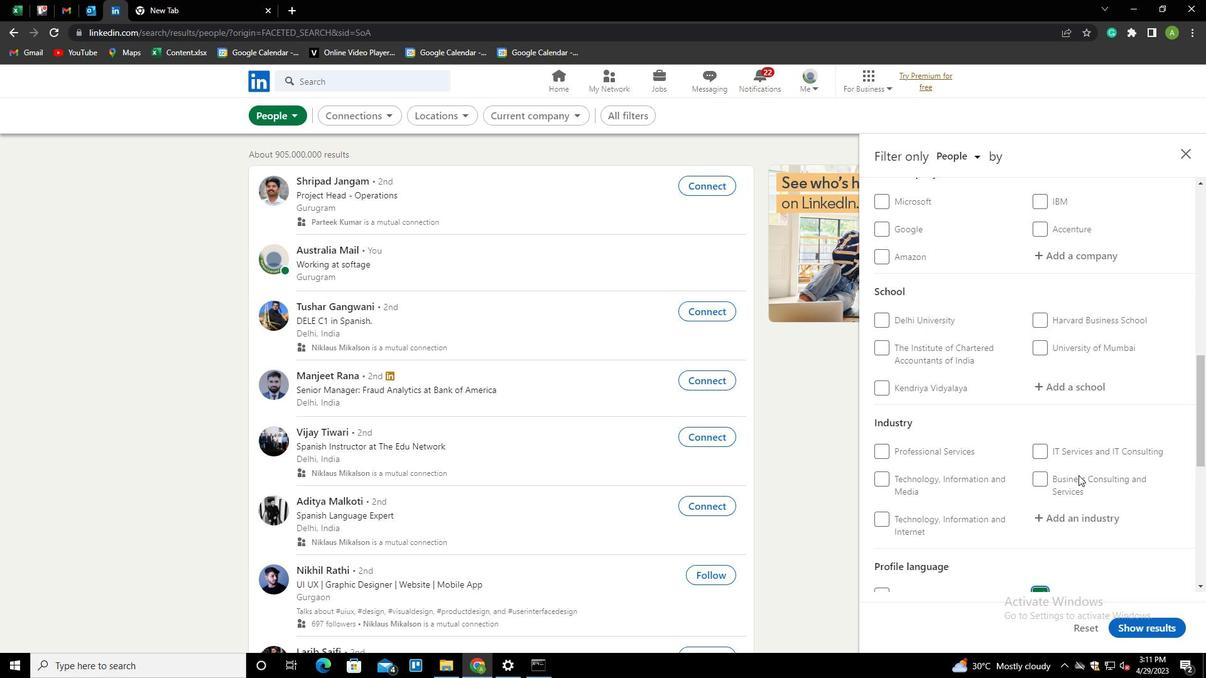 
Action: Mouse scrolled (1079, 476) with delta (0, 0)
Screenshot: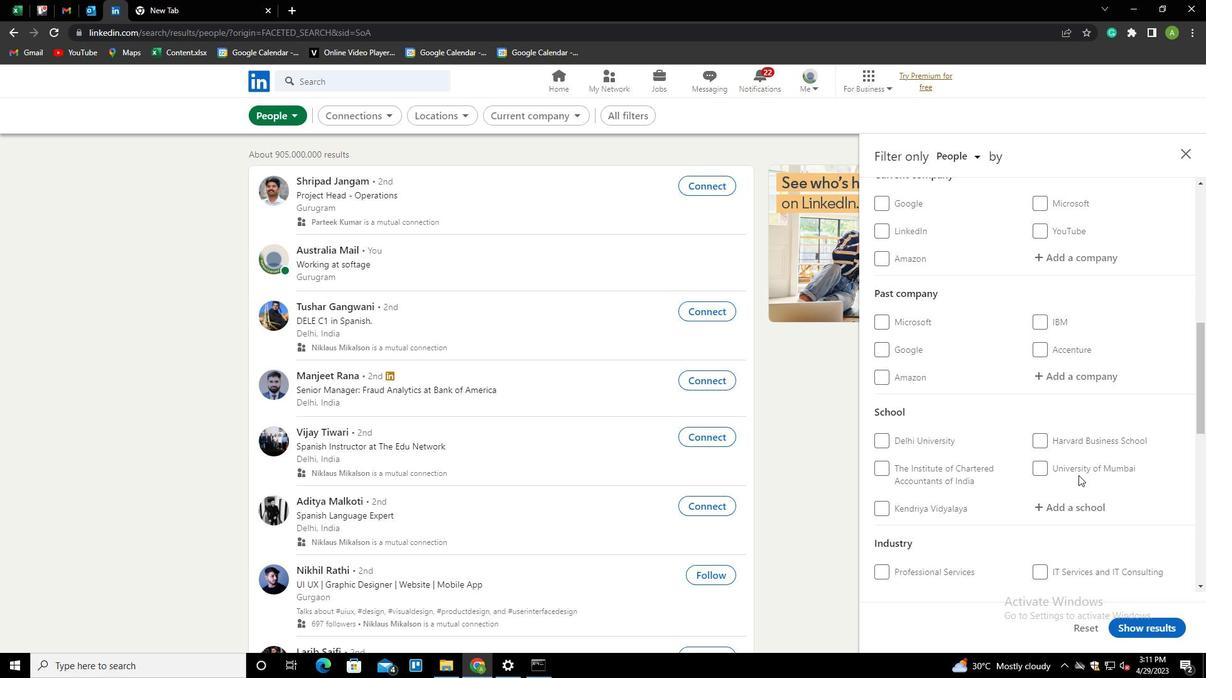 
Action: Mouse scrolled (1079, 476) with delta (0, 0)
Screenshot: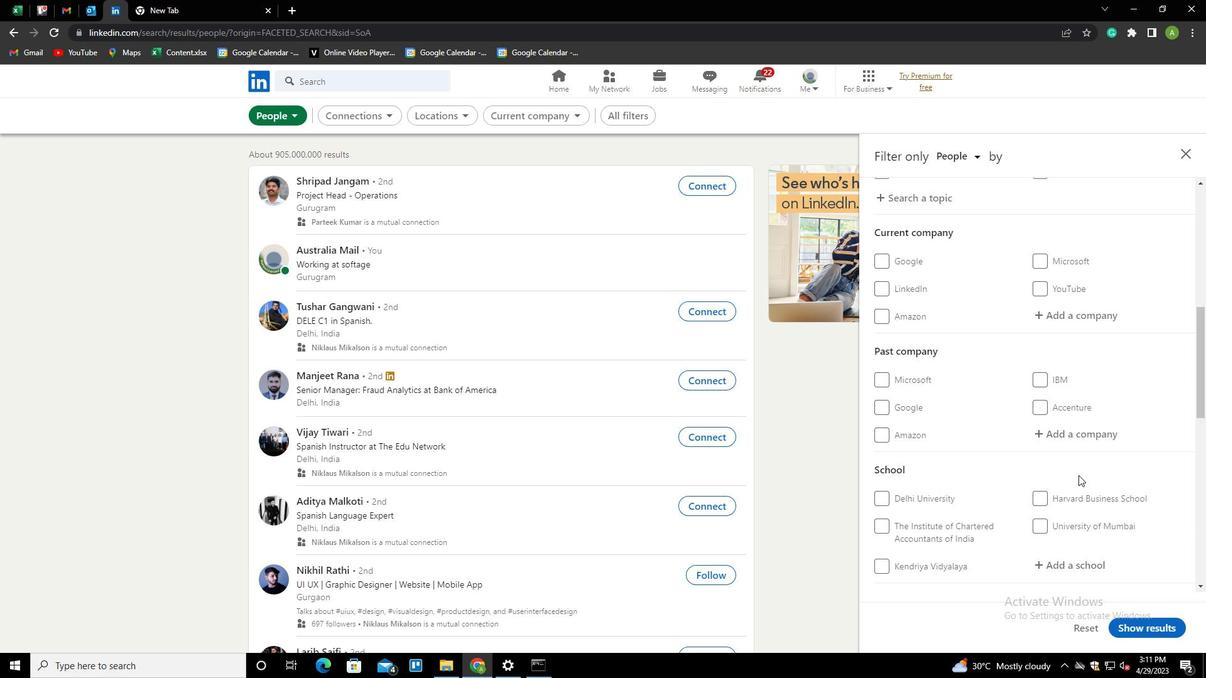 
Action: Mouse moved to (1061, 391)
Screenshot: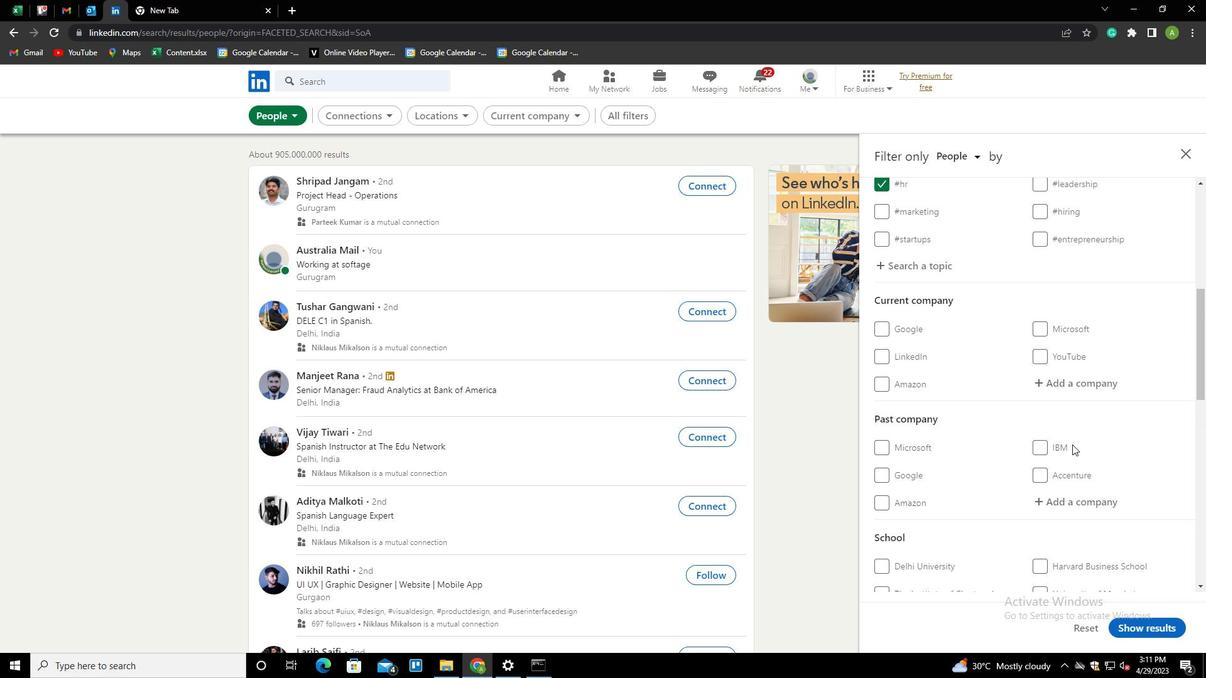 
Action: Mouse pressed left at (1061, 391)
Screenshot: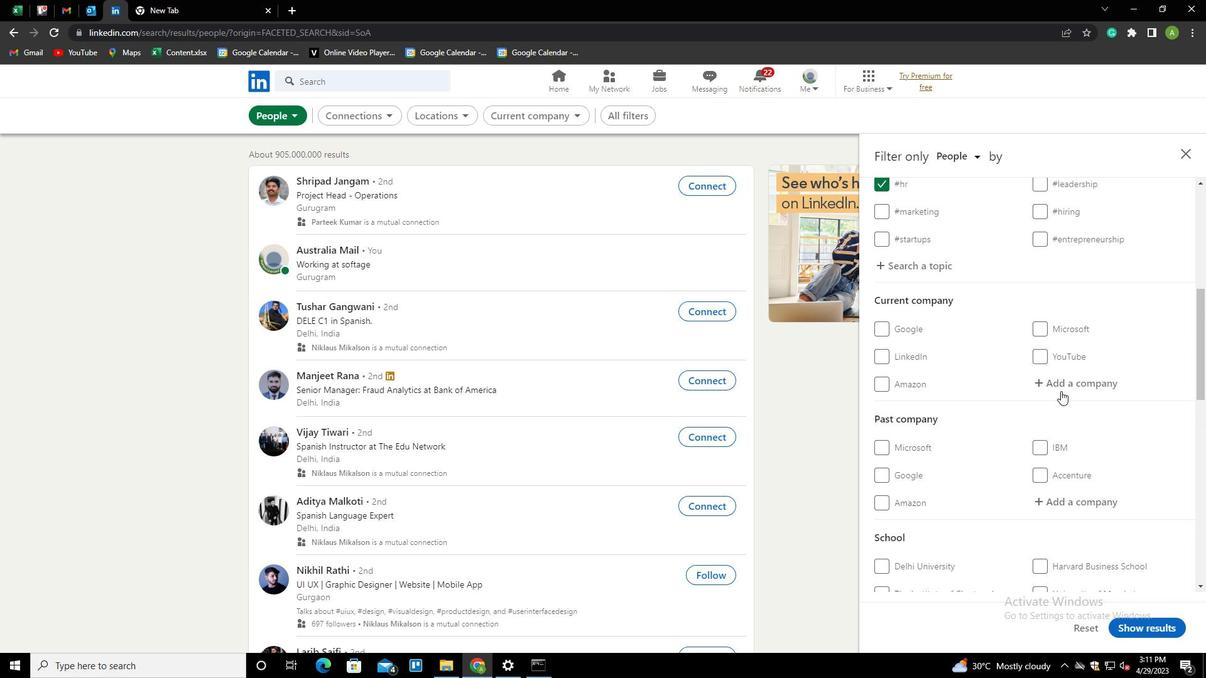 
Action: Key pressed <Key.shift>EXTREME<Key.down><Key.enter>
Screenshot: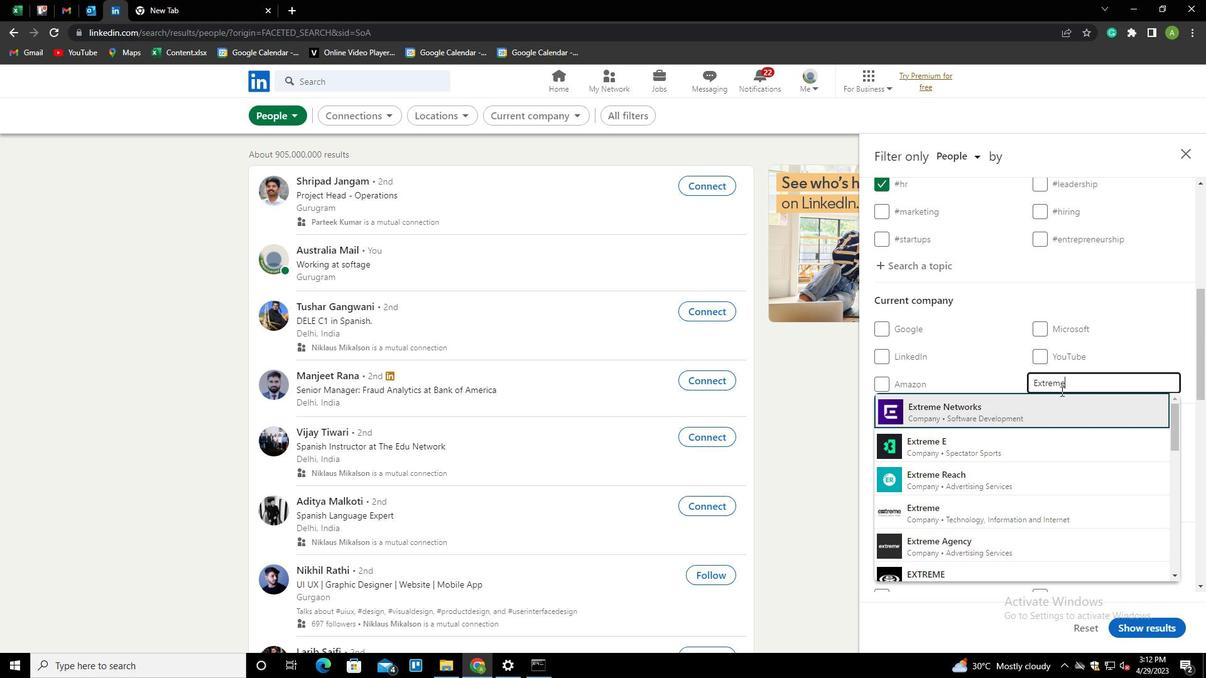 
Action: Mouse scrolled (1061, 390) with delta (0, 0)
Screenshot: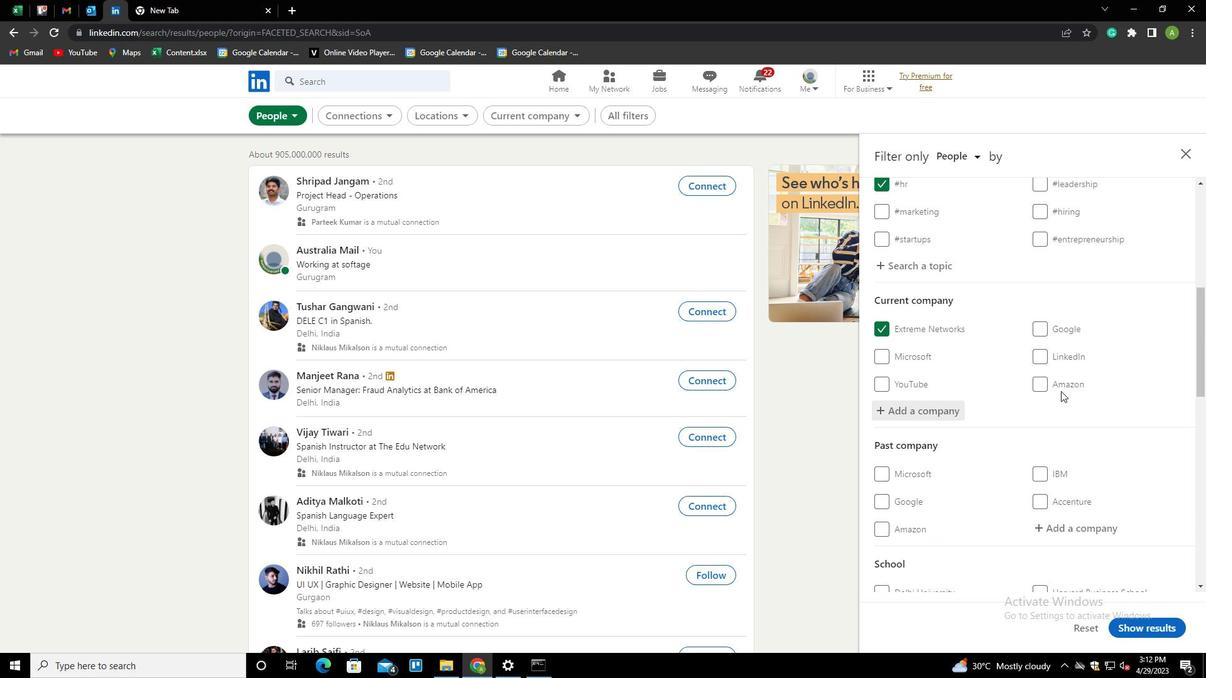 
Action: Mouse scrolled (1061, 390) with delta (0, 0)
Screenshot: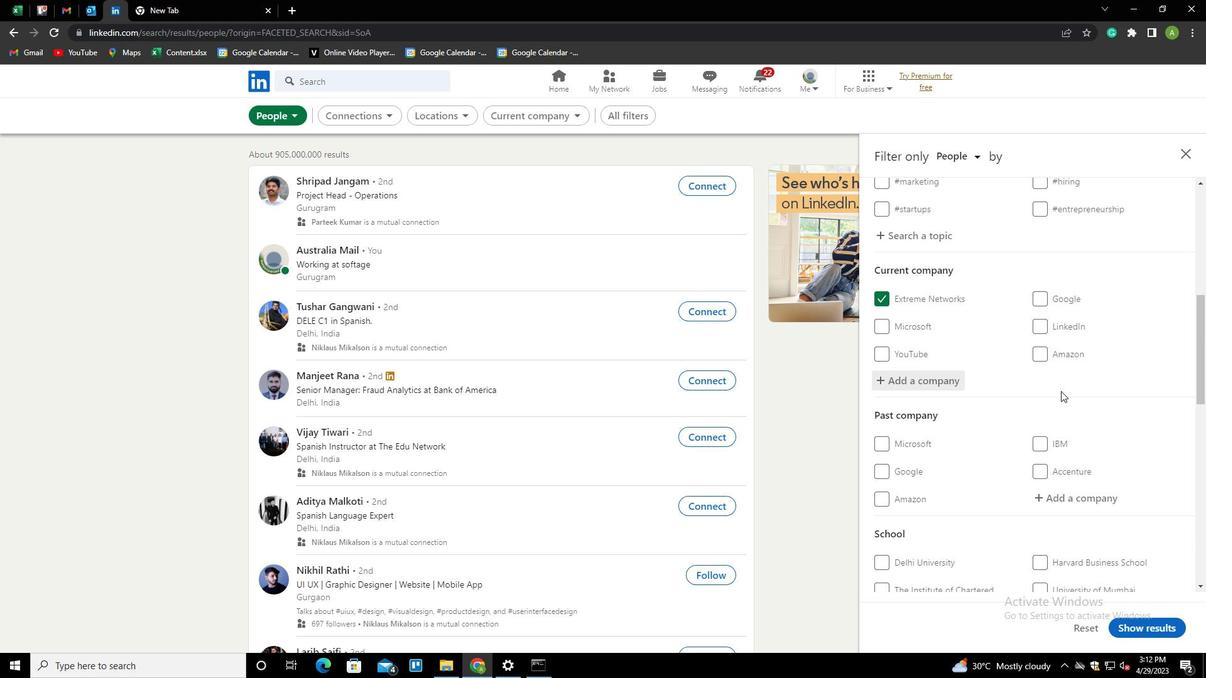
Action: Mouse scrolled (1061, 390) with delta (0, 0)
Screenshot: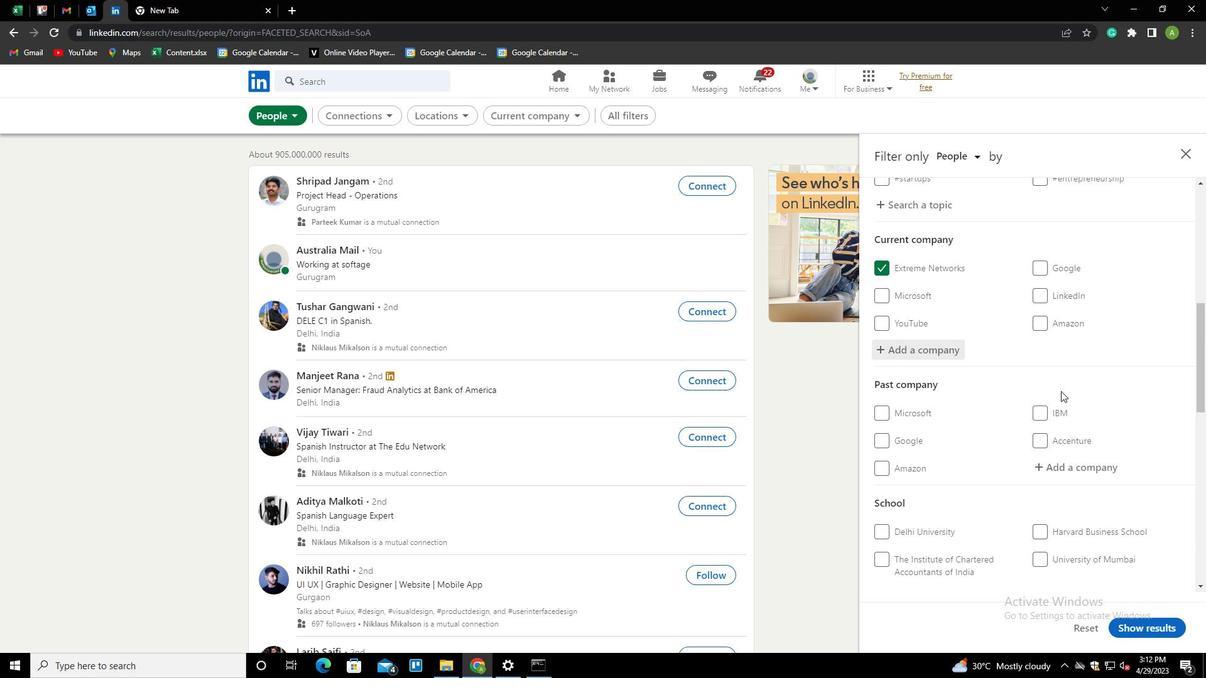 
Action: Mouse scrolled (1061, 390) with delta (0, 0)
Screenshot: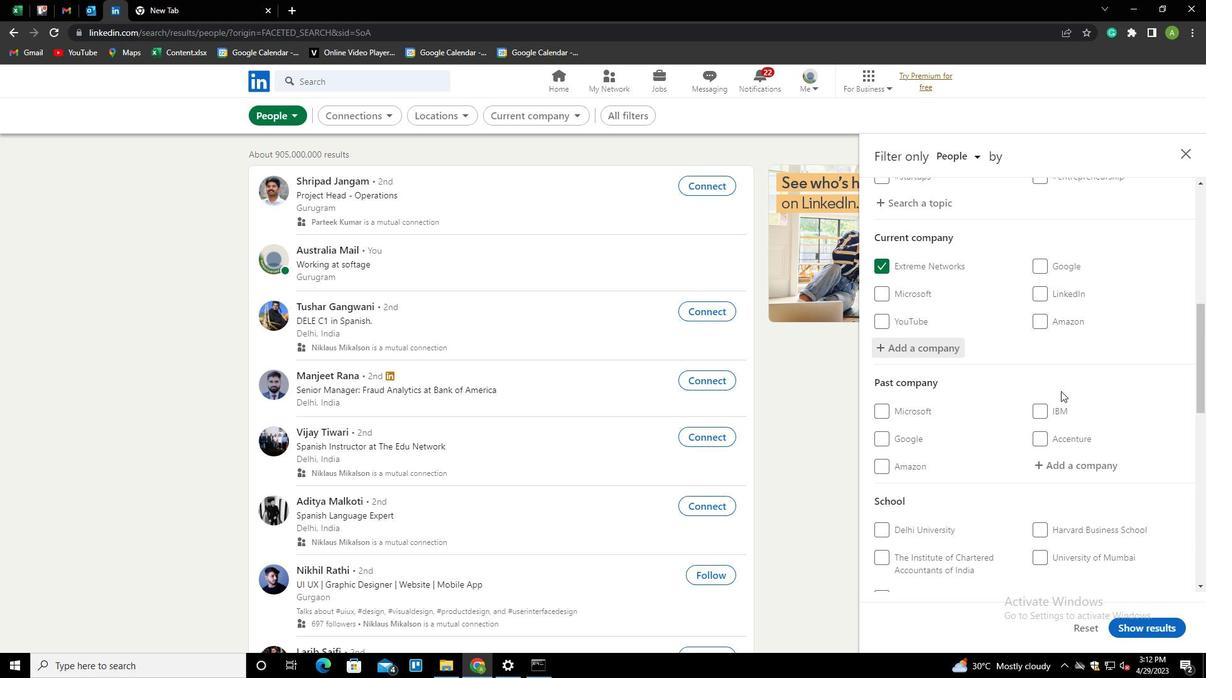 
Action: Mouse moved to (1055, 412)
Screenshot: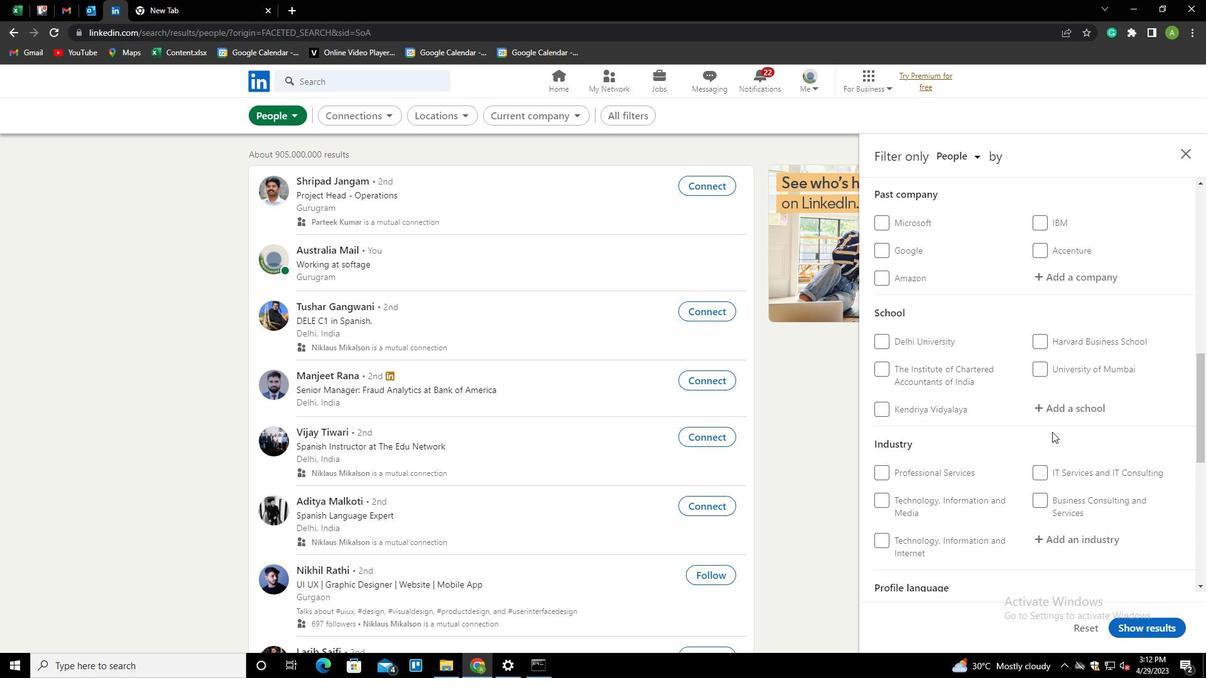 
Action: Mouse pressed left at (1055, 412)
Screenshot: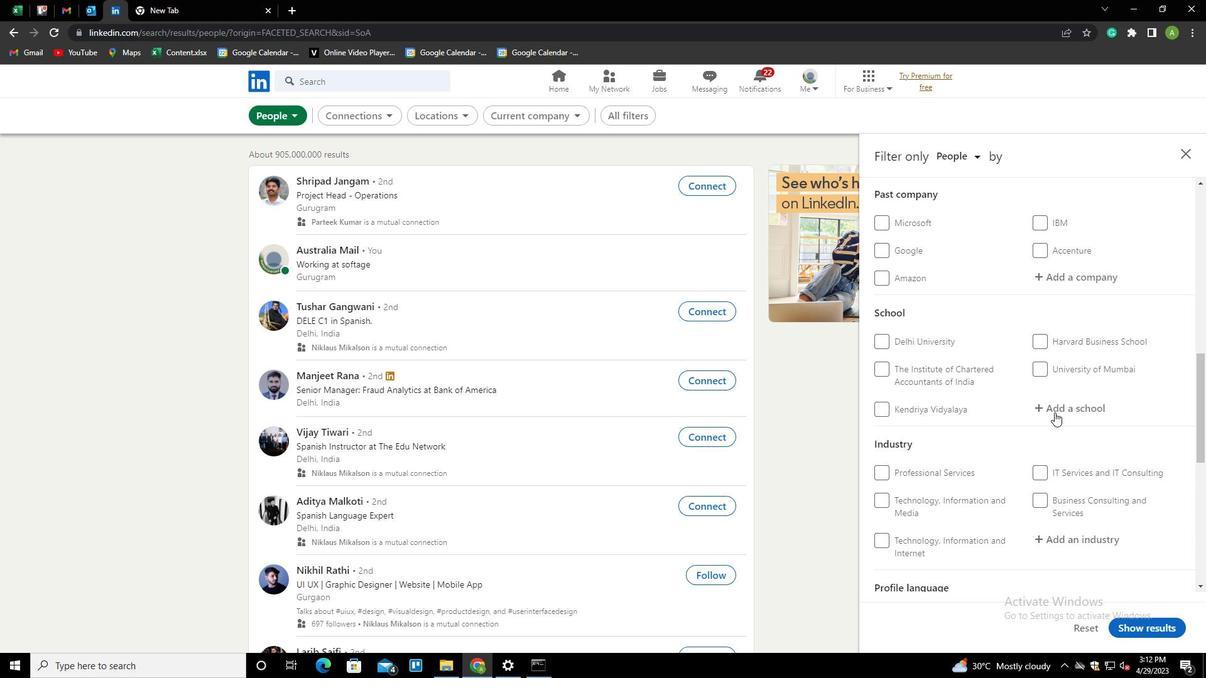 
Action: Key pressed <Key.shift>LOT<Key.backspace>YOLA<Key.space><Key.shift>SCHOOLJA<Key.backspace><Key.backspace><Key.space>JAMS<Key.down><Key.enter>
Screenshot: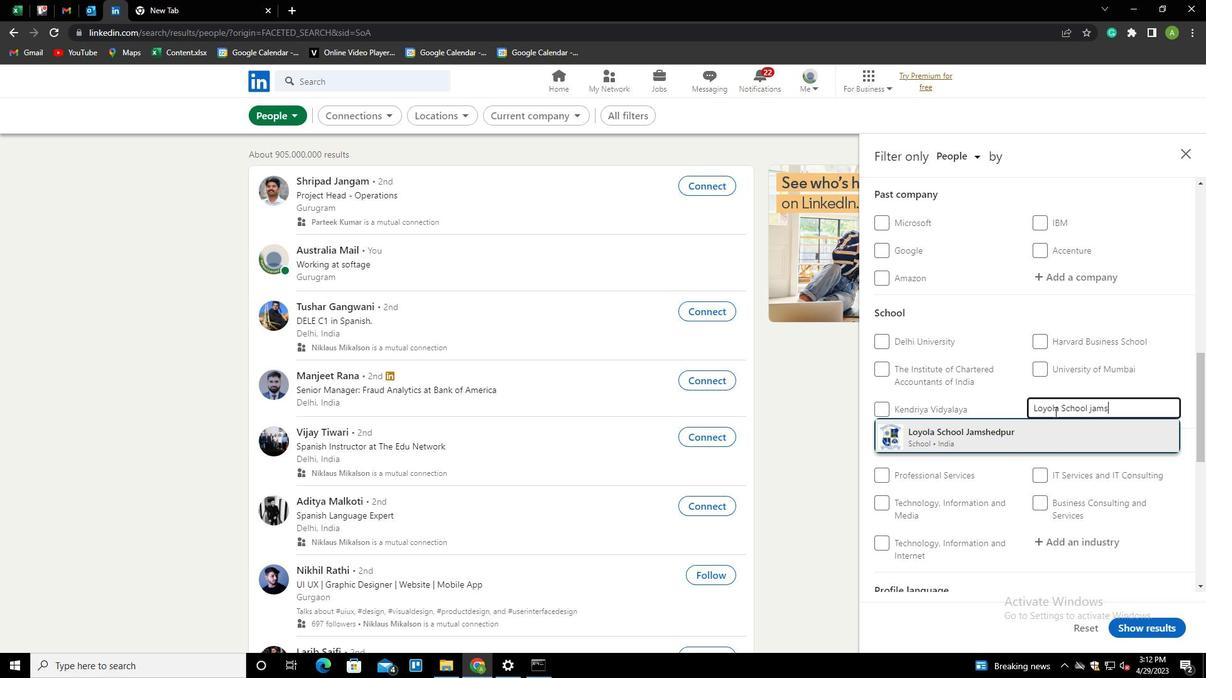 
Action: Mouse scrolled (1055, 411) with delta (0, 0)
Screenshot: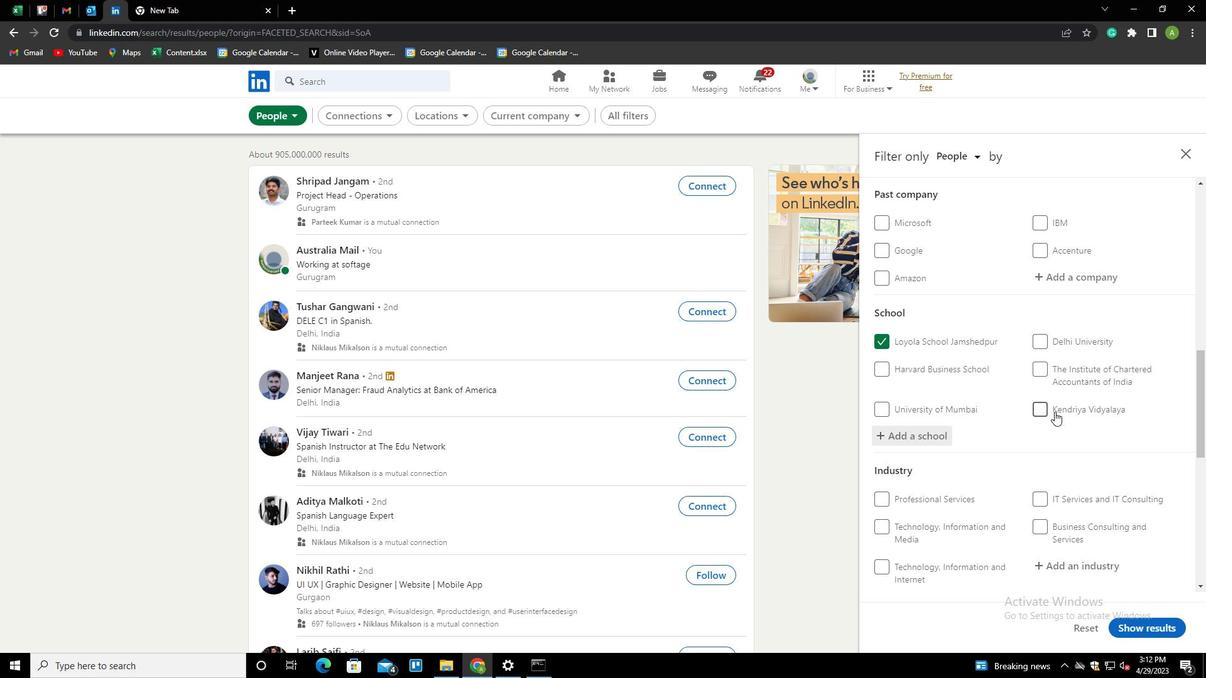 
Action: Mouse scrolled (1055, 411) with delta (0, 0)
Screenshot: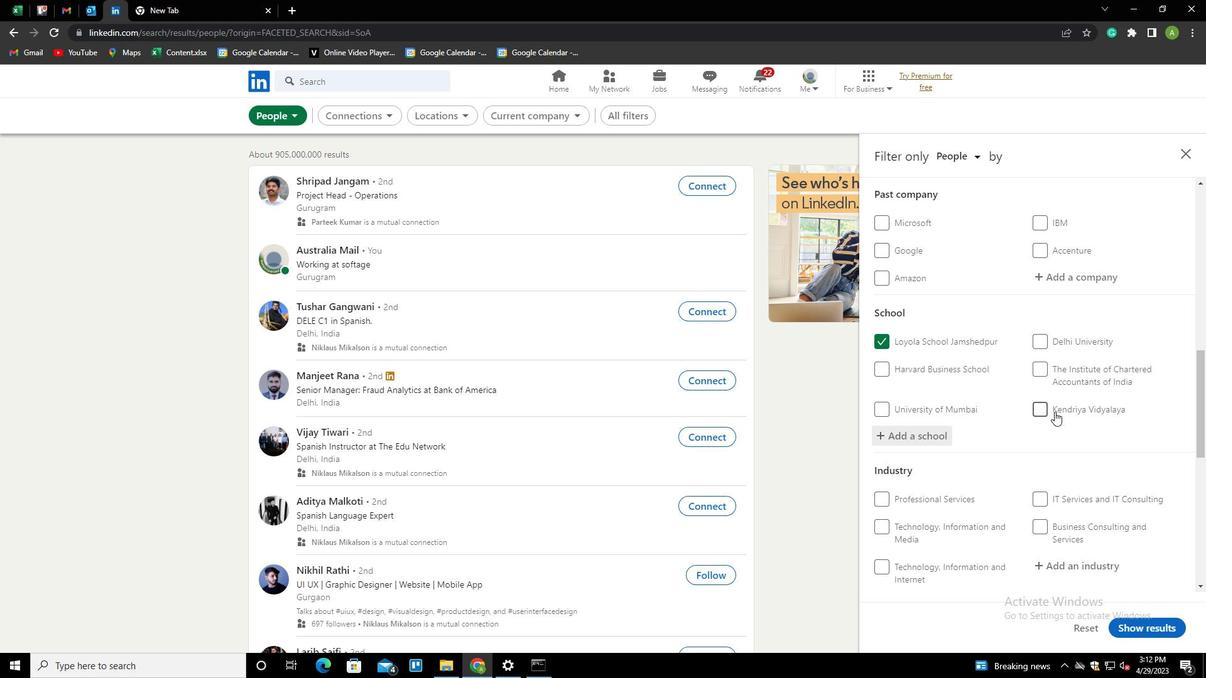 
Action: Mouse scrolled (1055, 411) with delta (0, 0)
Screenshot: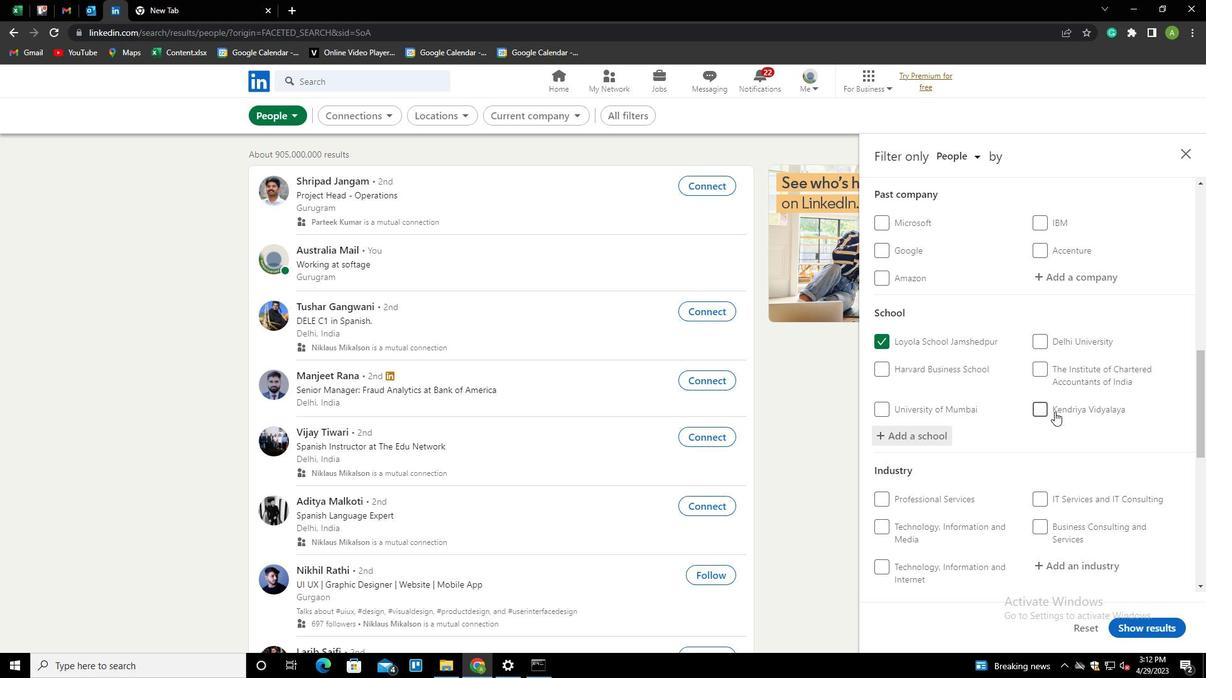 
Action: Mouse moved to (1058, 367)
Screenshot: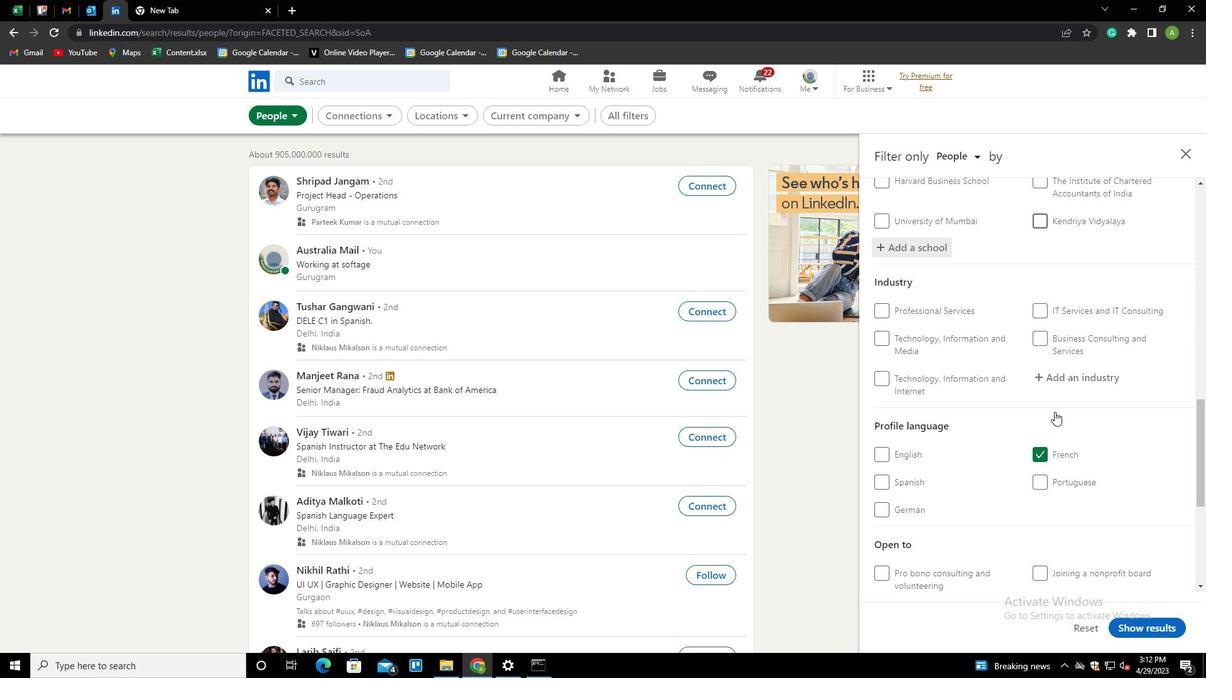 
Action: Mouse pressed left at (1058, 367)
Screenshot: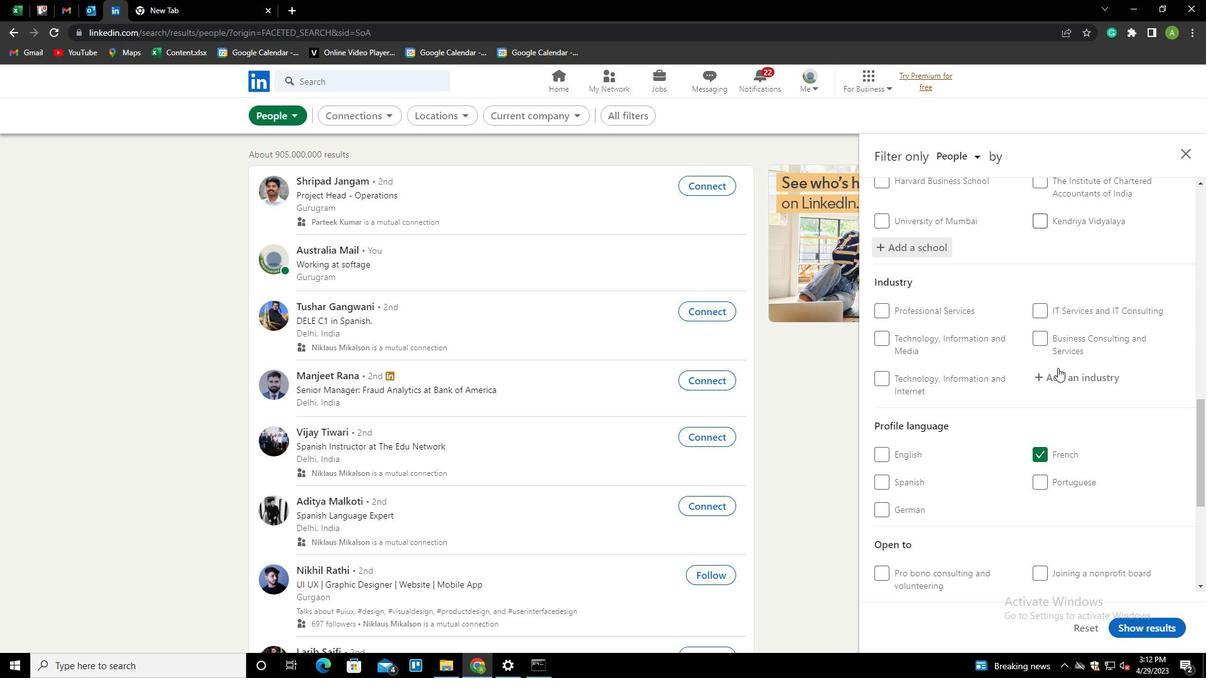 
Action: Mouse moved to (1058, 367)
Screenshot: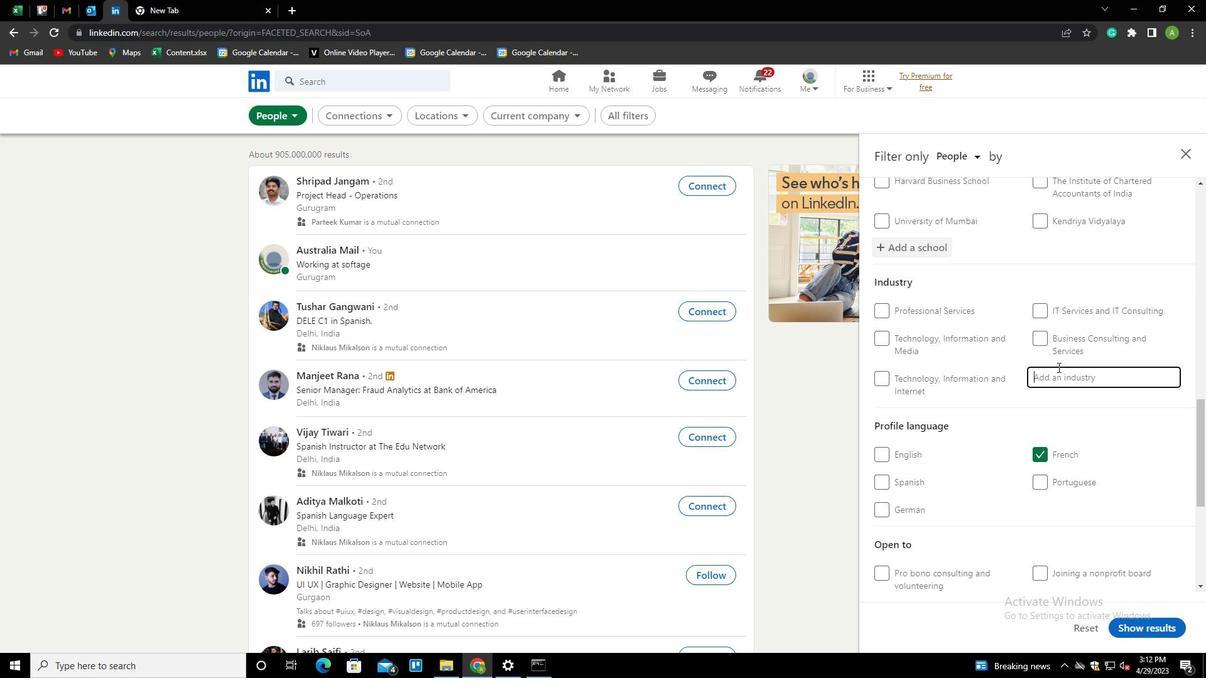 
Action: Key pressed <Key.shift>OIL<Key.space>AND<Key.space><Key.shift>G<Key.down><Key.enter>
Screenshot: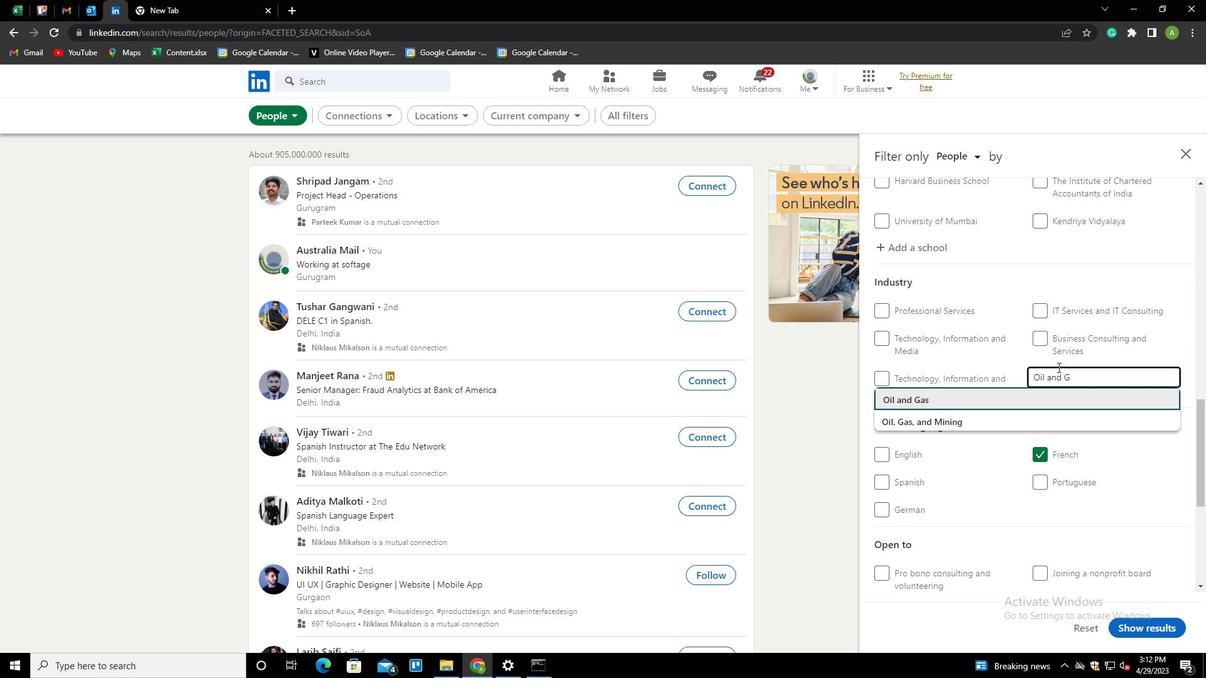 
Action: Mouse scrolled (1058, 367) with delta (0, 0)
Screenshot: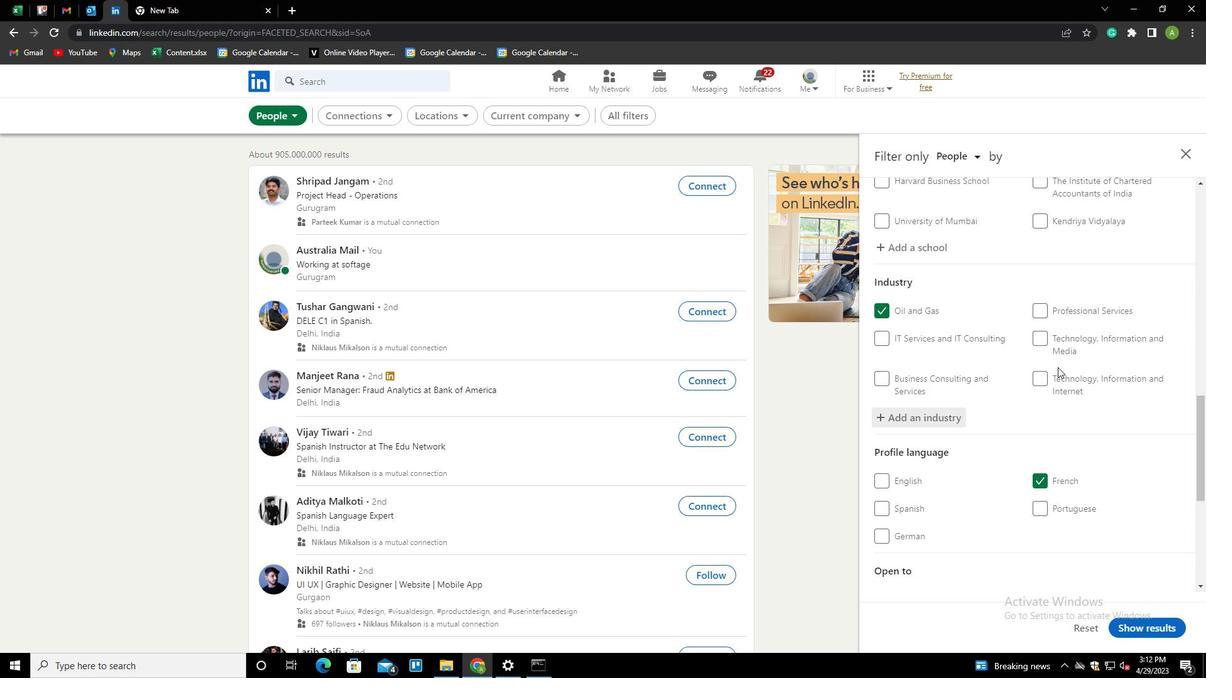 
Action: Mouse scrolled (1058, 367) with delta (0, 0)
Screenshot: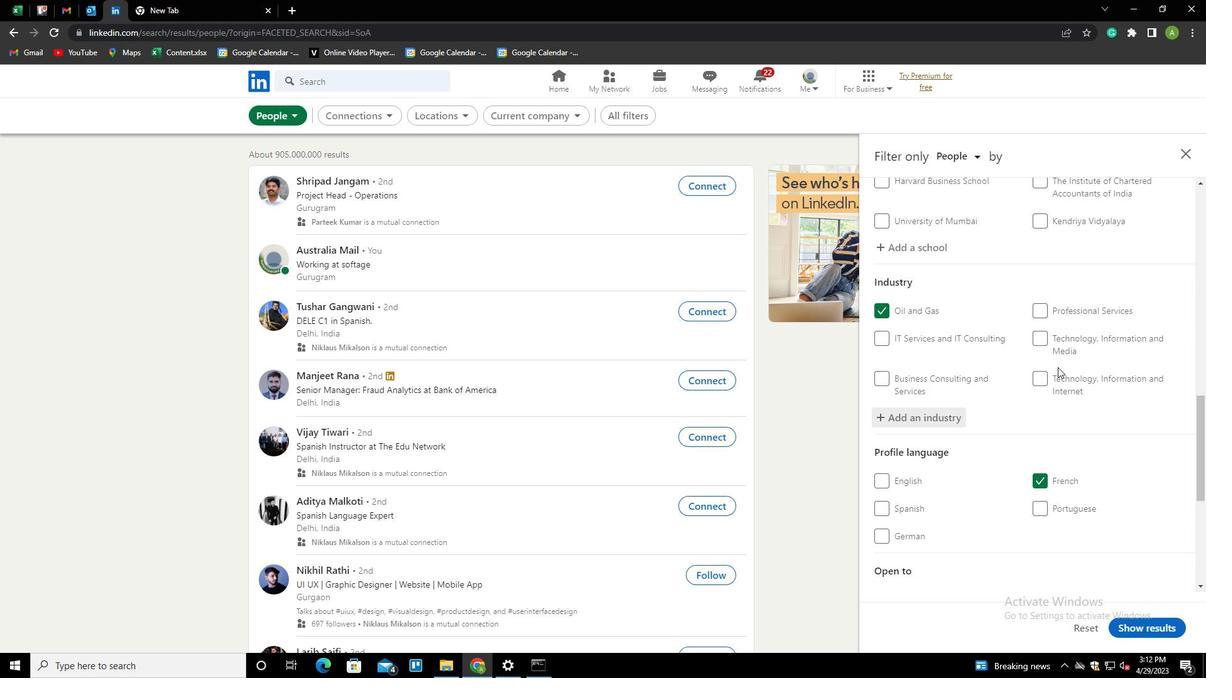 
Action: Mouse scrolled (1058, 367) with delta (0, 0)
Screenshot: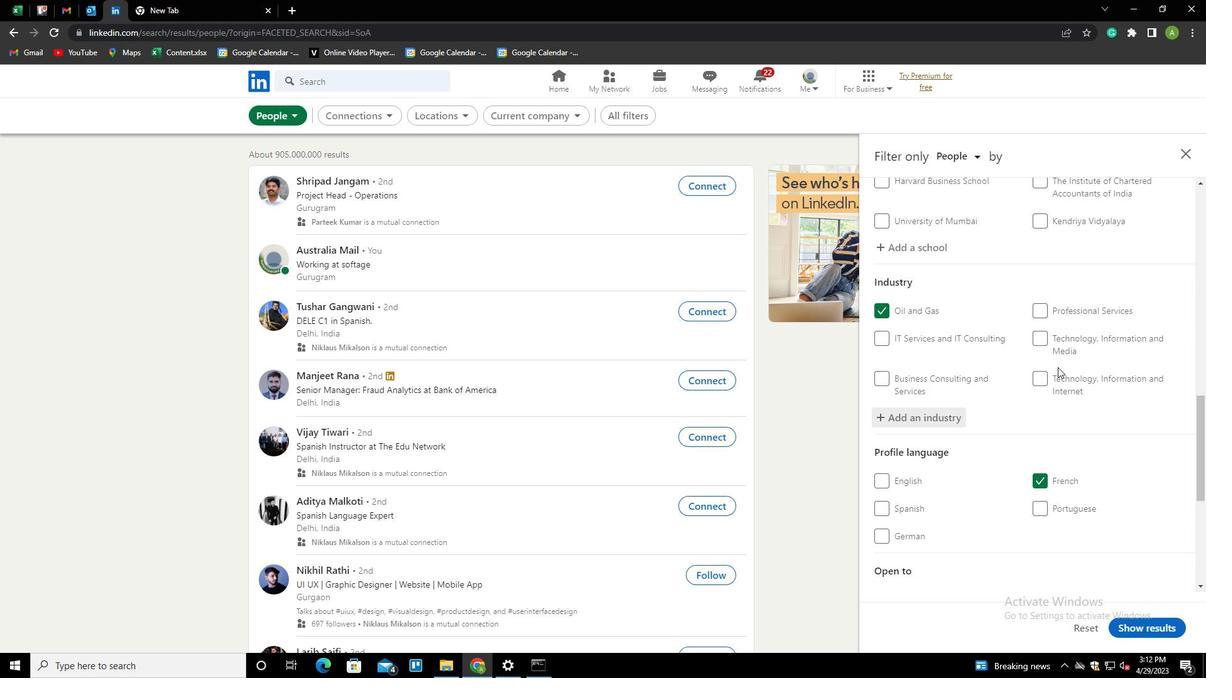 
Action: Mouse scrolled (1058, 367) with delta (0, 0)
Screenshot: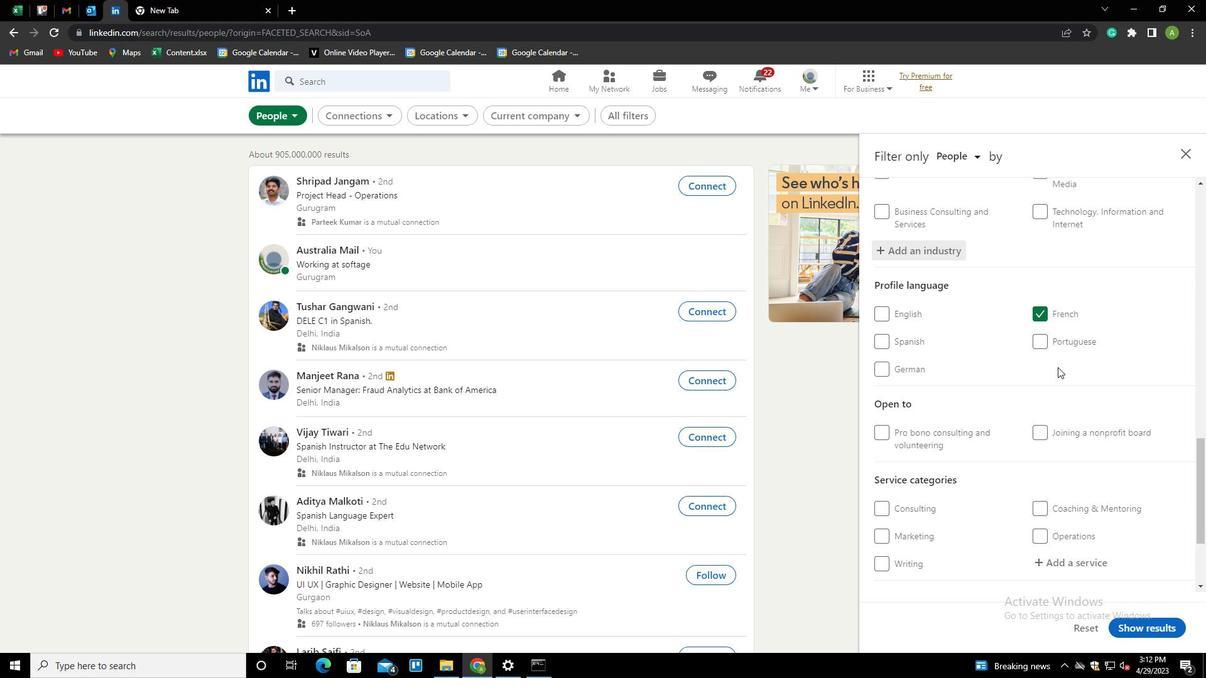 
Action: Mouse scrolled (1058, 367) with delta (0, 0)
Screenshot: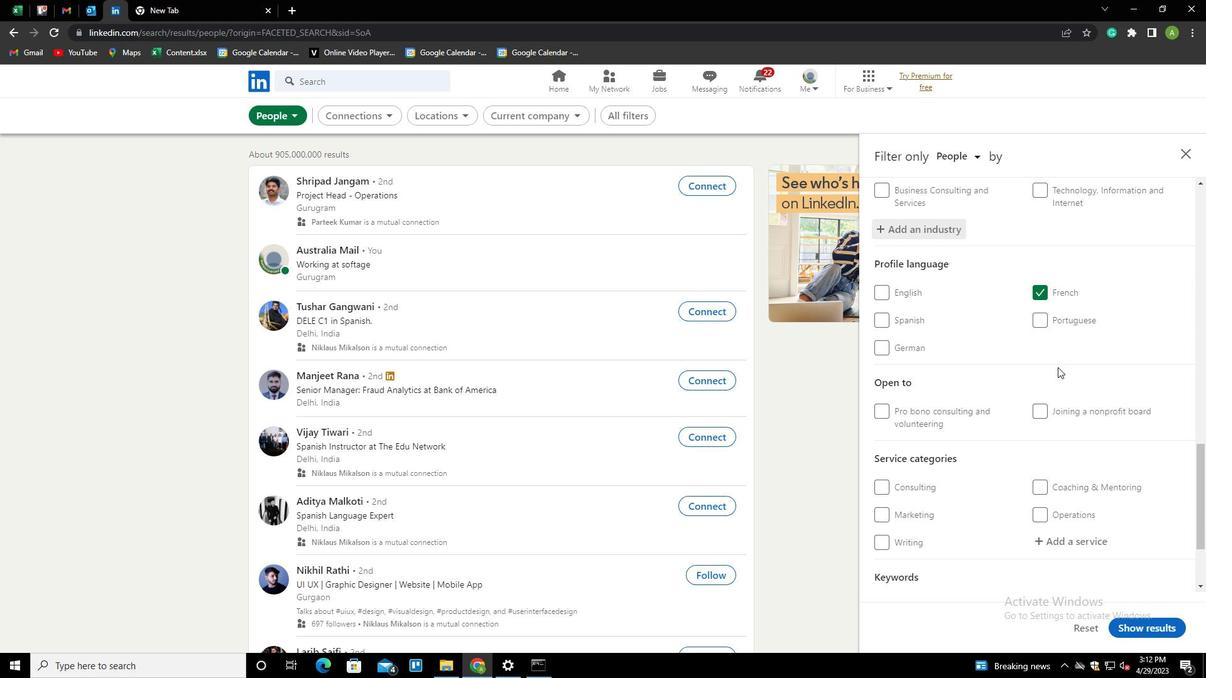 
Action: Mouse moved to (1046, 417)
Screenshot: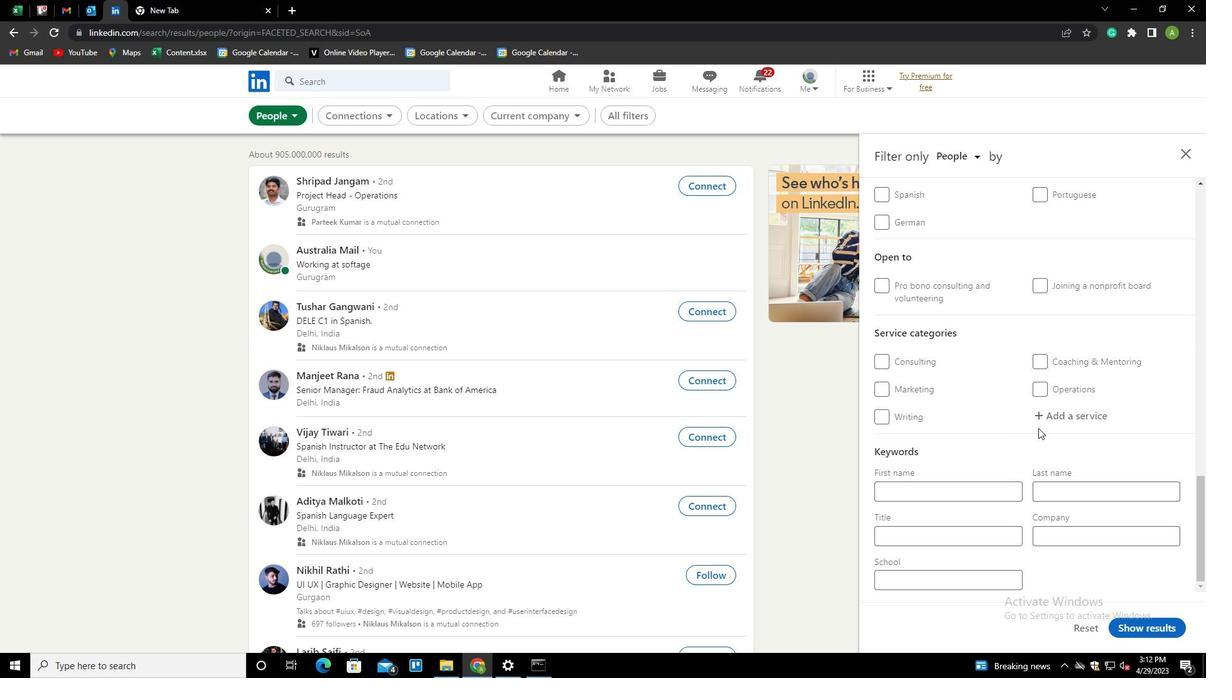 
Action: Mouse pressed left at (1046, 417)
Screenshot: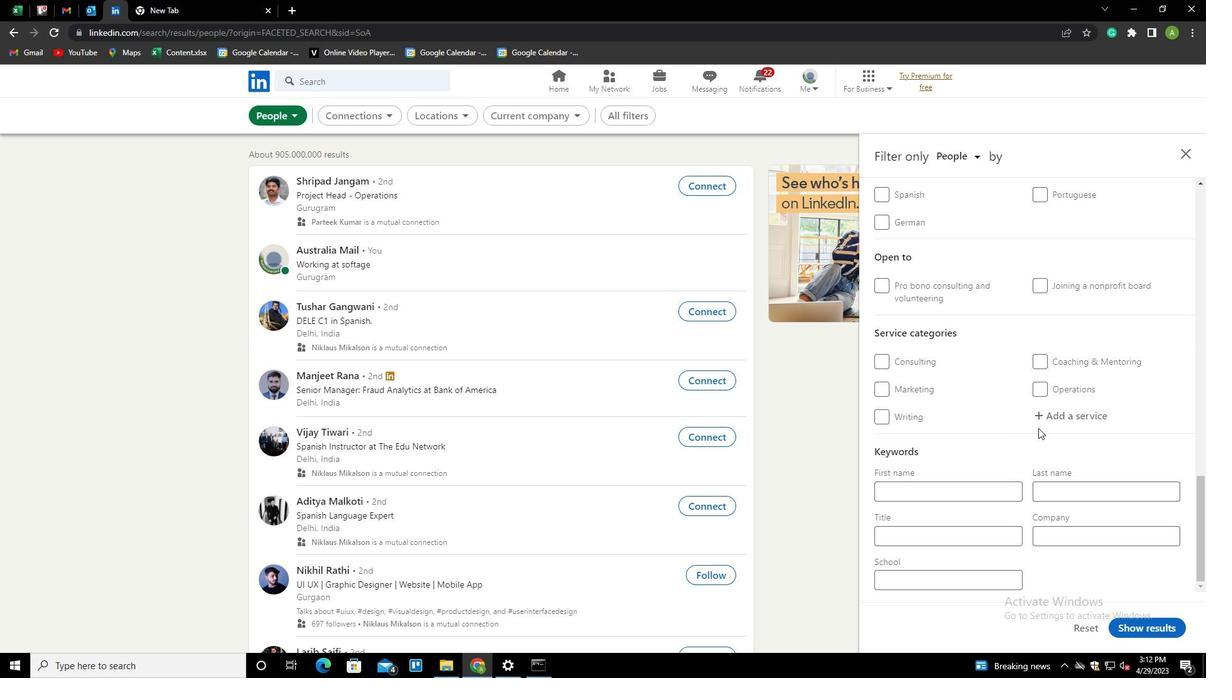 
Action: Mouse moved to (1050, 416)
Screenshot: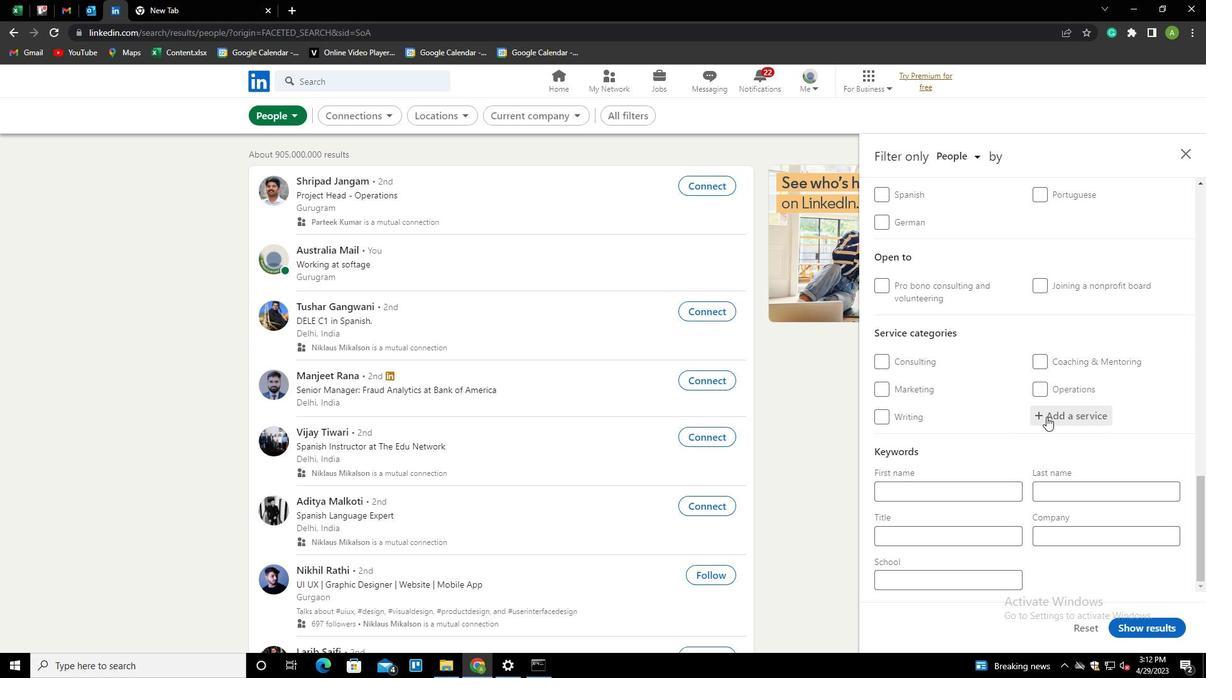 
Action: Mouse pressed left at (1050, 416)
Screenshot: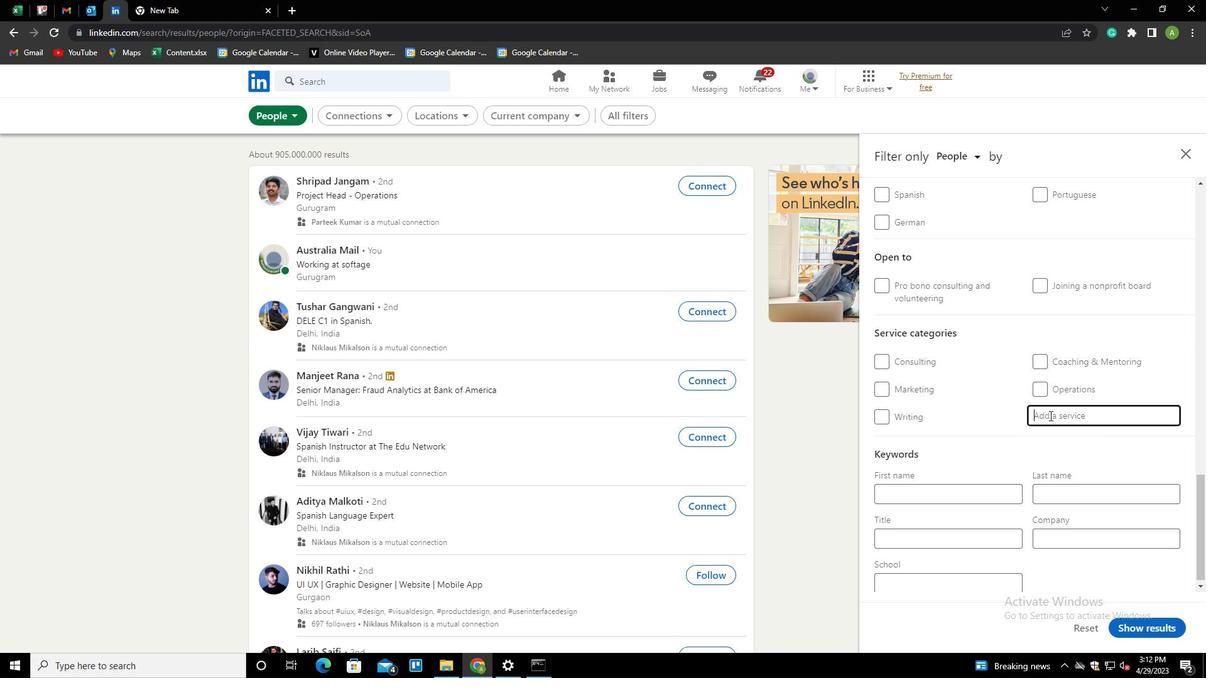 
Action: Key pressed <Key.shift><Key.shift><Key.shift><Key.shift><Key.shift><Key.shift><Key.shift><Key.shift><Key.shift><Key.shift><Key.shift><Key.shift><Key.shift><Key.shift><Key.shift><Key.shift><Key.shift><Key.shift>GRANT<Key.space><Key.shift><Key.down><Key.enter>
Screenshot: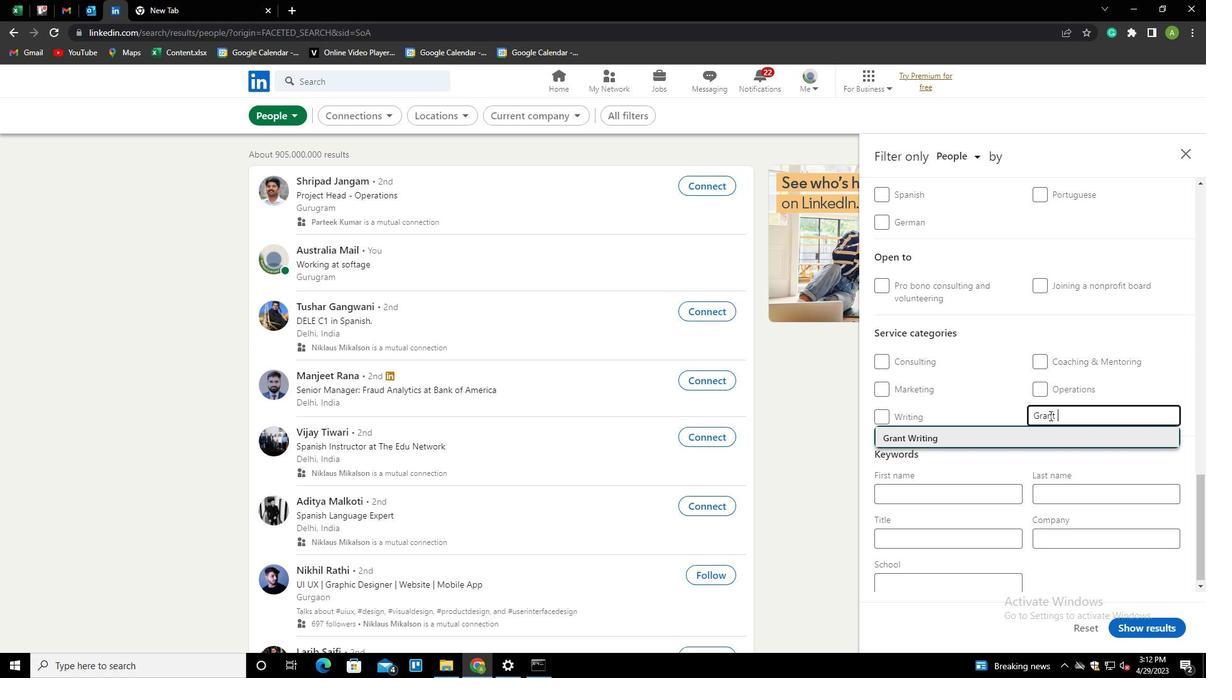 
Action: Mouse scrolled (1050, 415) with delta (0, 0)
Screenshot: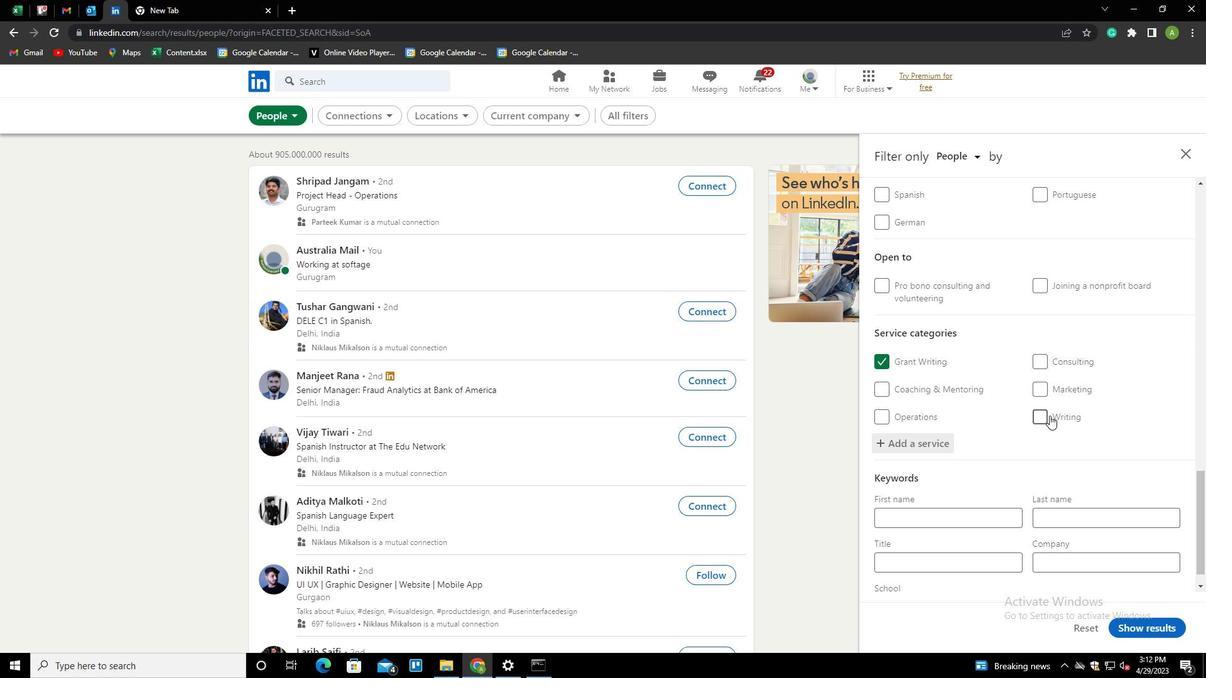 
Action: Mouse scrolled (1050, 415) with delta (0, 0)
Screenshot: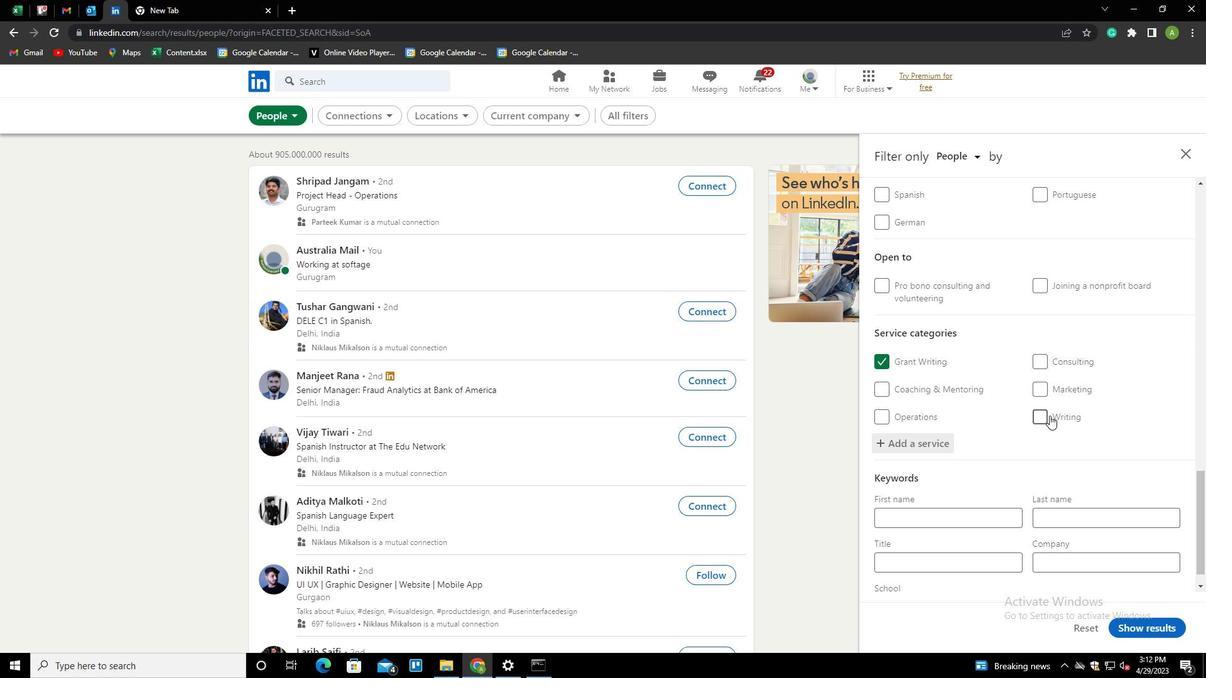 
Action: Mouse scrolled (1050, 415) with delta (0, 0)
Screenshot: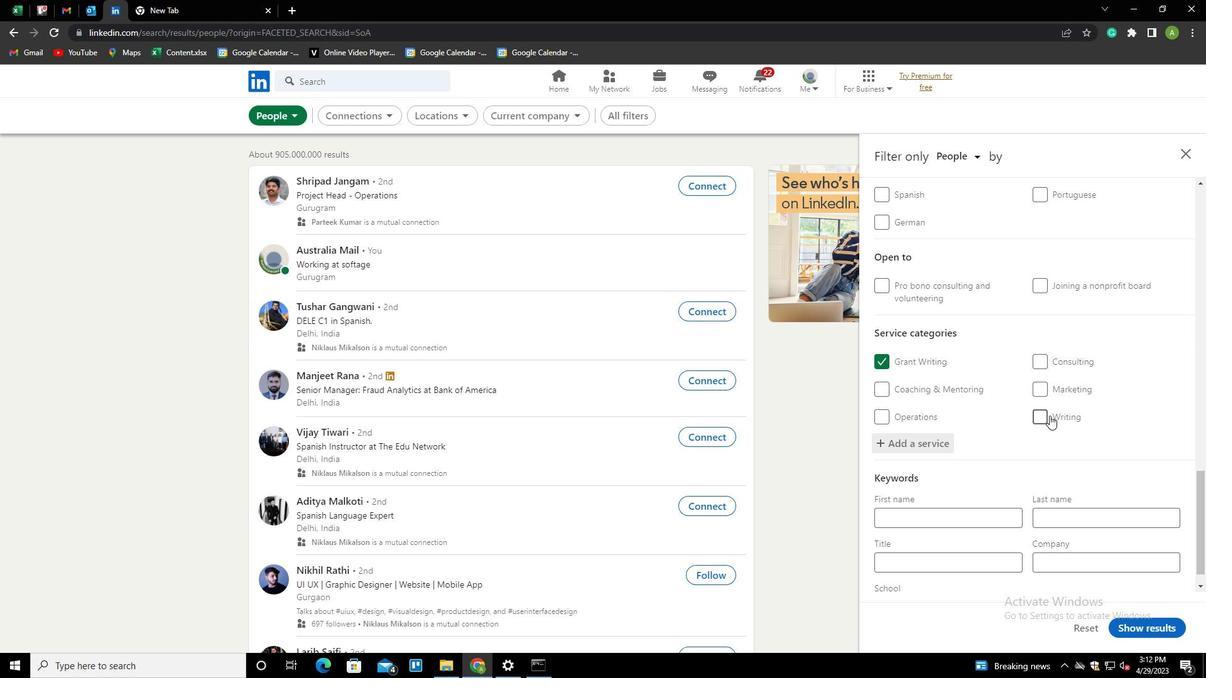 
Action: Mouse scrolled (1050, 415) with delta (0, 0)
Screenshot: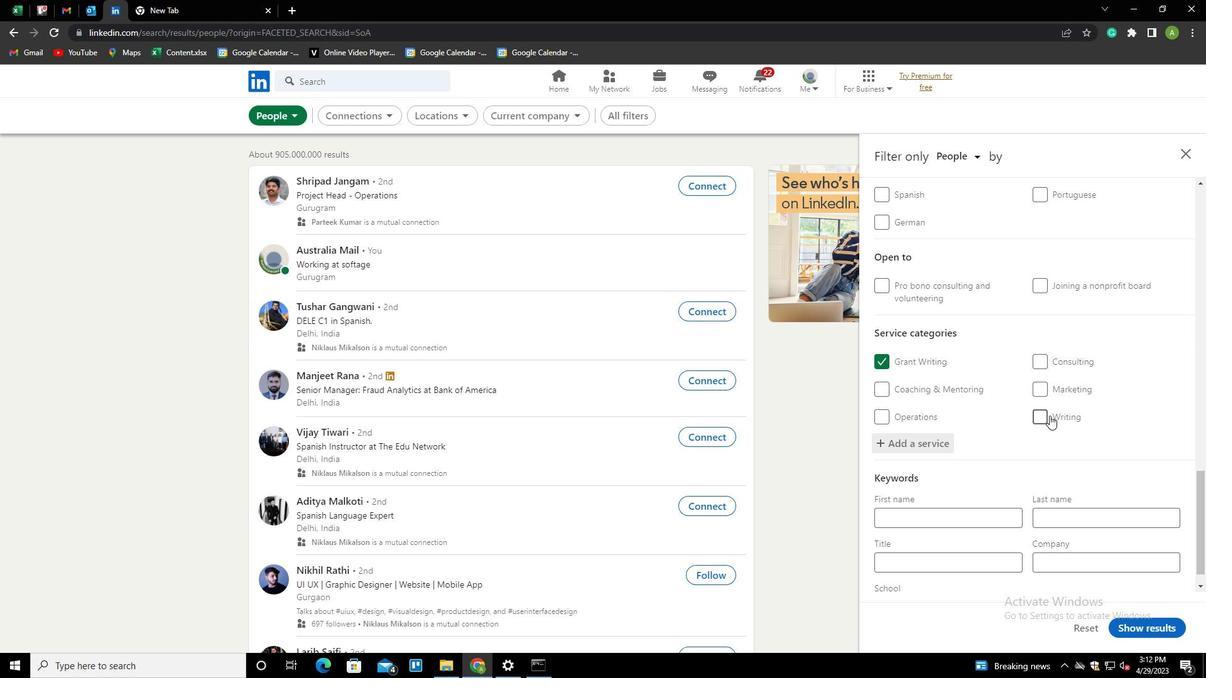 
Action: Mouse scrolled (1050, 415) with delta (0, 0)
Screenshot: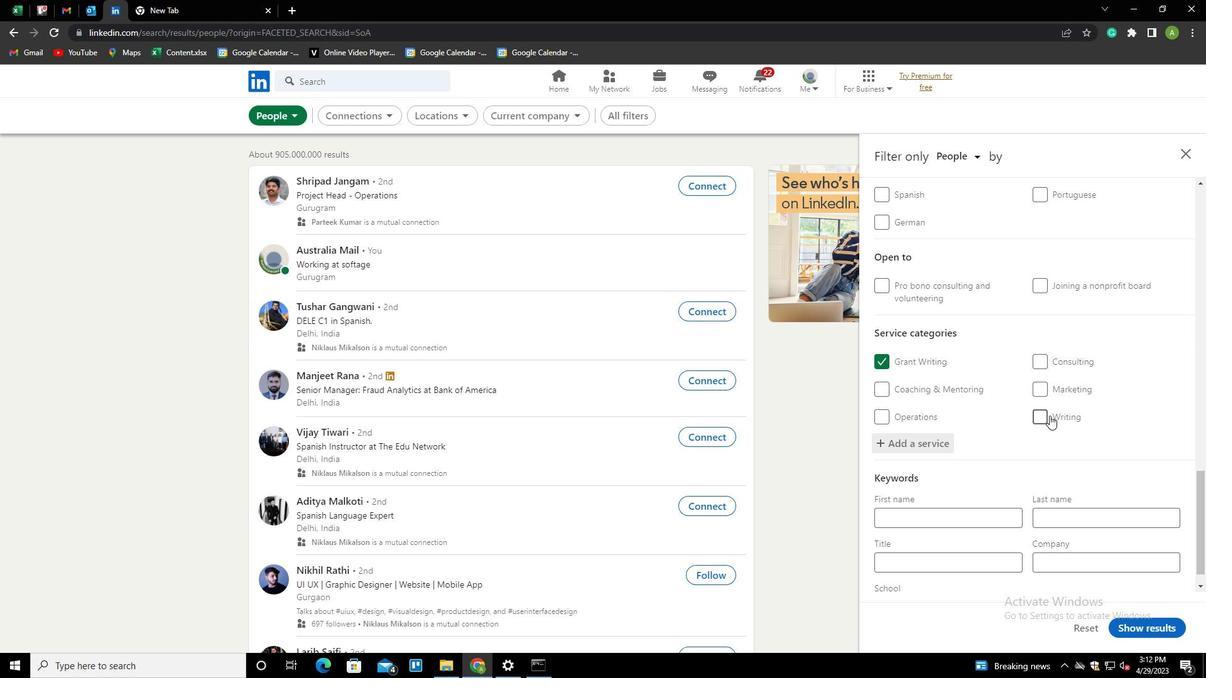
Action: Mouse moved to (928, 541)
Screenshot: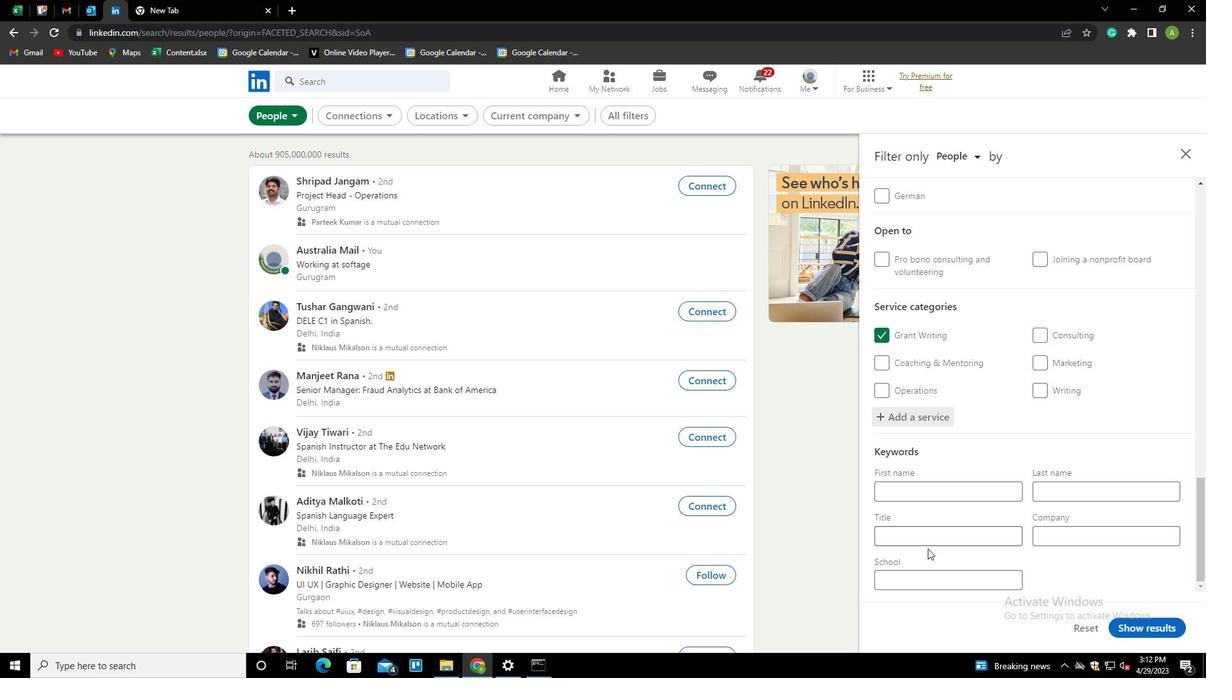 
Action: Mouse pressed left at (928, 541)
Screenshot: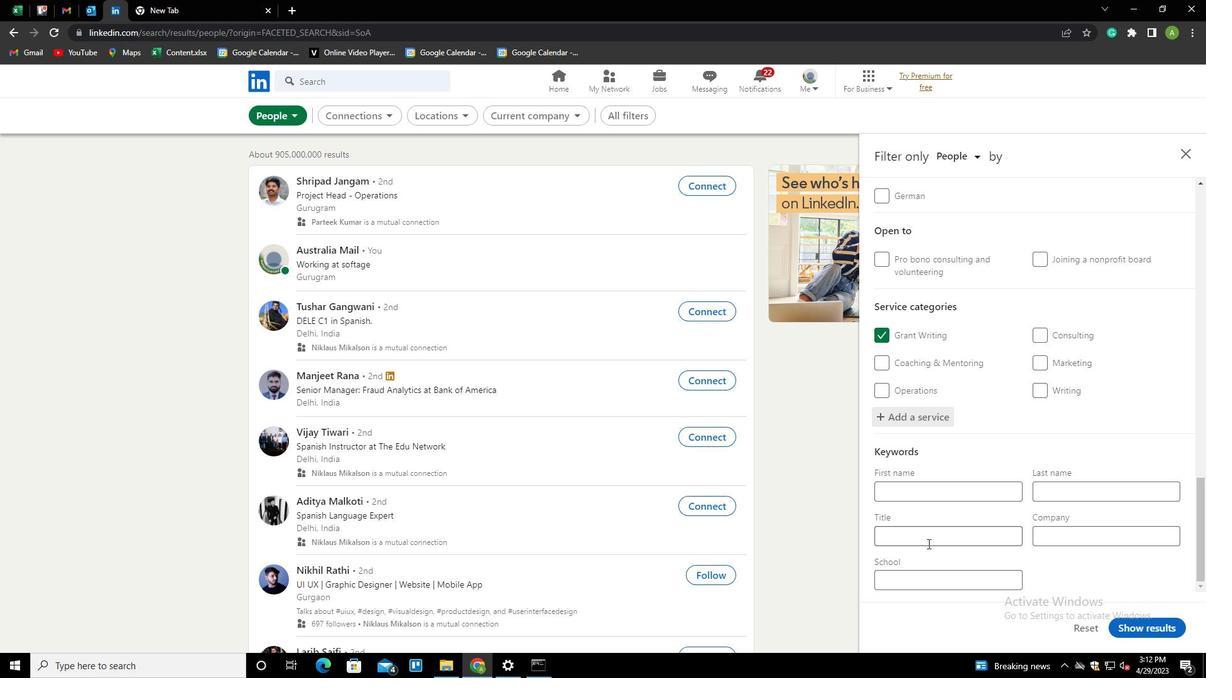 
Action: Key pressed <Key.shift>MANAGING<Key.space><Key.shift>PARTNER
Screenshot: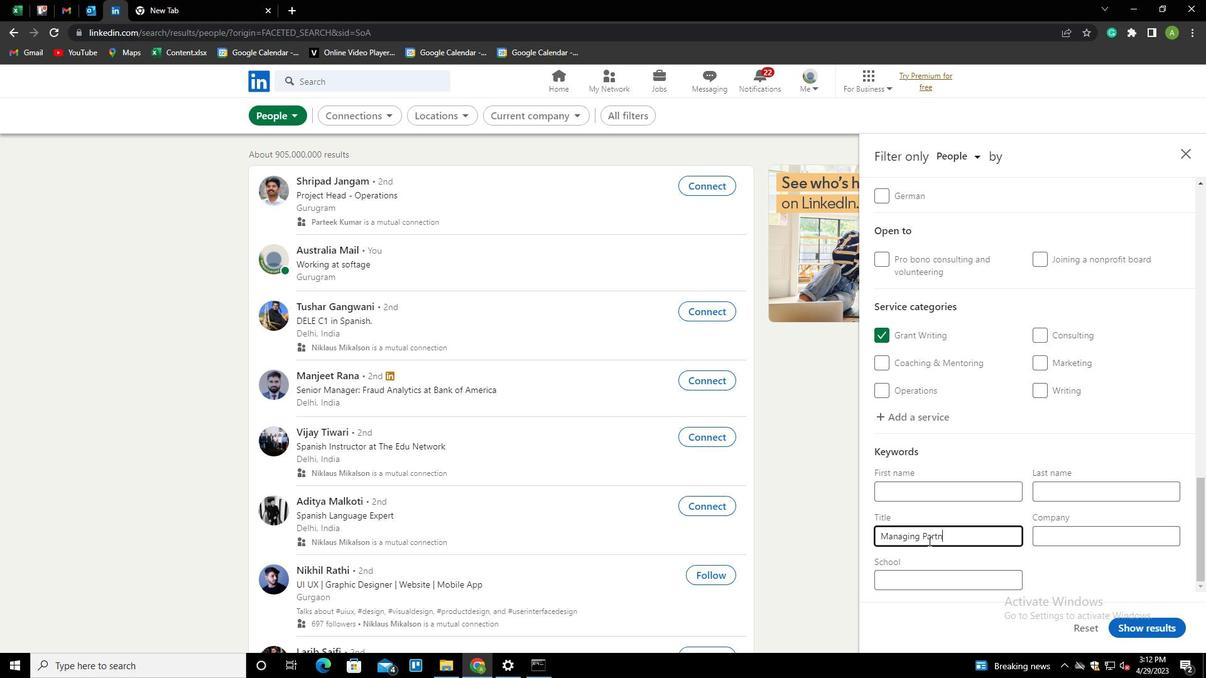 
Action: Mouse moved to (1124, 555)
Screenshot: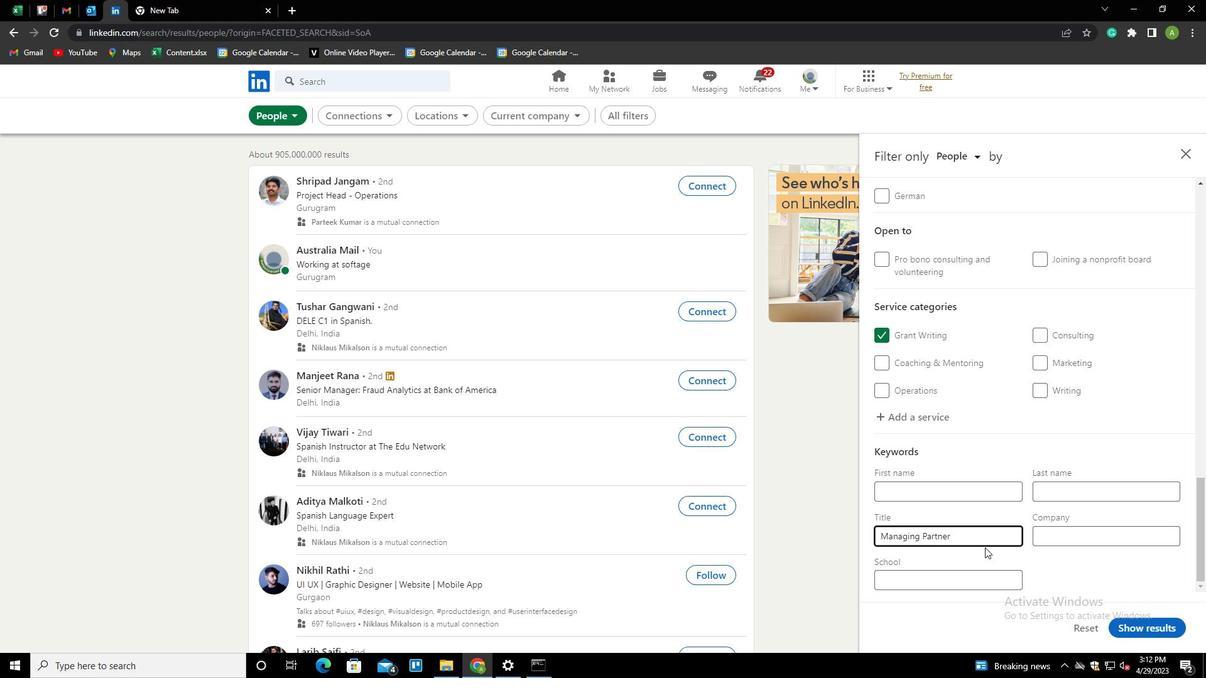 
Action: Mouse pressed left at (1124, 555)
Screenshot: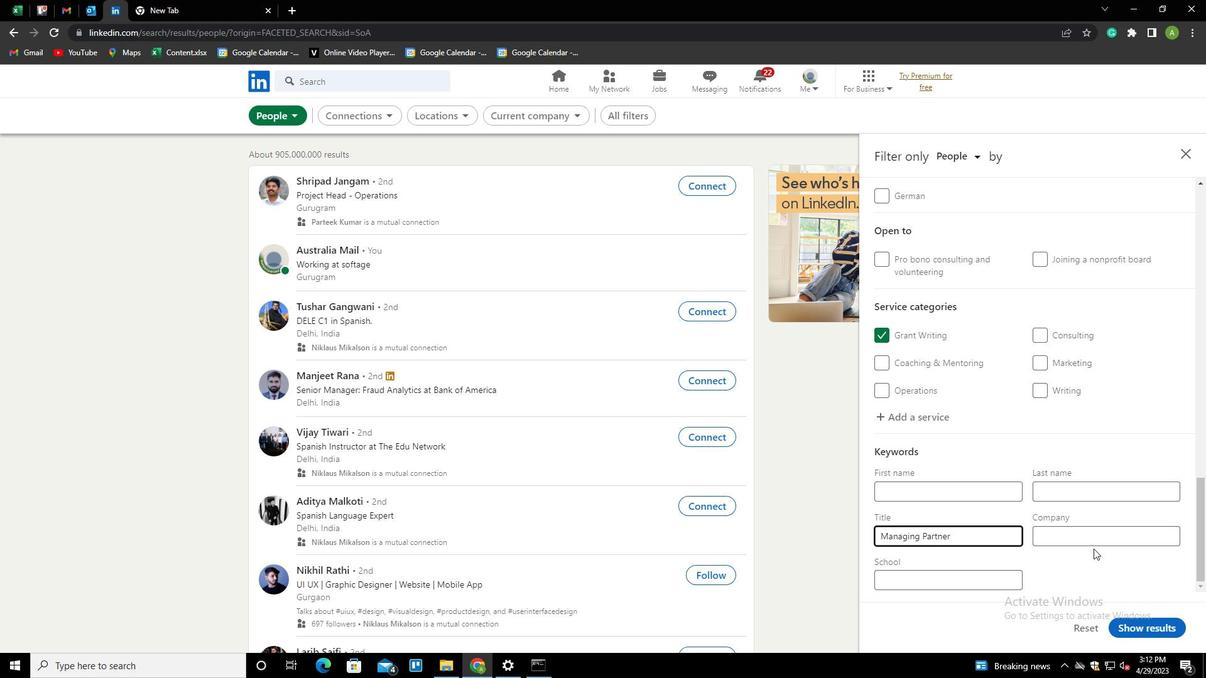 
Action: Mouse moved to (1146, 620)
Screenshot: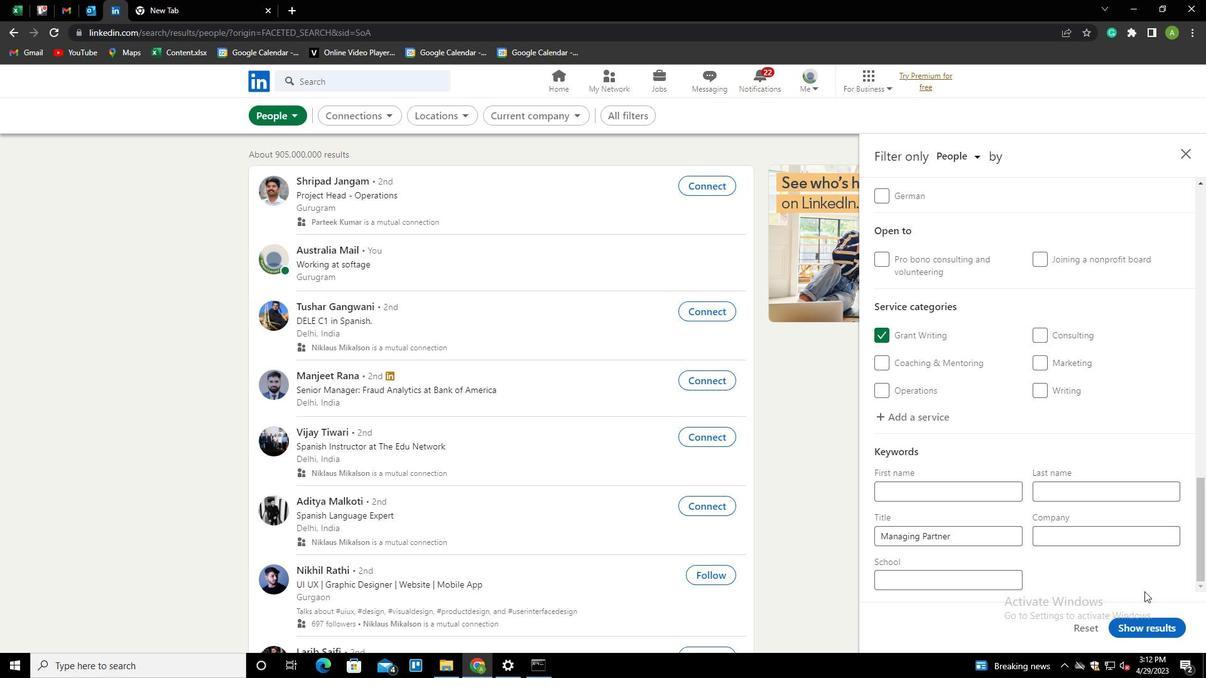 
Action: Mouse pressed left at (1146, 620)
Screenshot: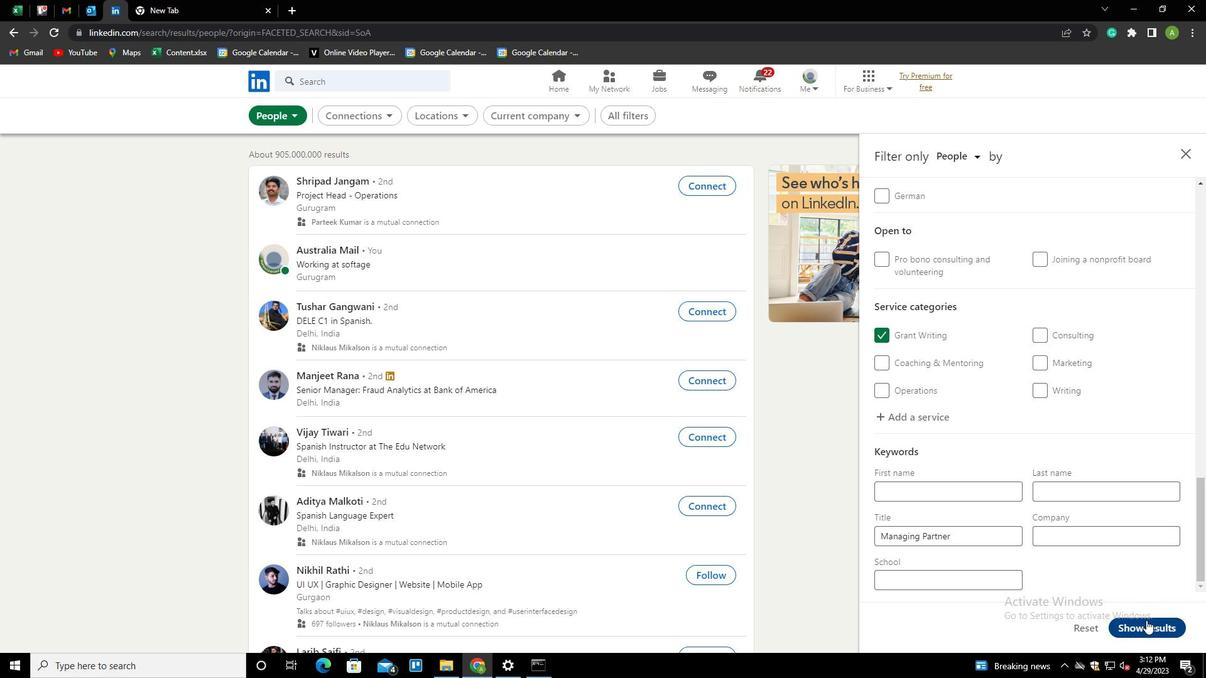 
